 Task: Add an event with the title Second Webinar: Introduction to Content Creation Strategies, date '2024/03/13', time 9:40 AM to 11:40 AMand add a description: Alongside problem-solving activities, the retreat will provide opportunities for team members to relax, unwind, and build stronger relationships. This could include team meals, social events, or recreational activities that promote camaraderie and connection., put the event into Green category . Add location for the event as: Madrid, Spain, logged in from the account softage.8@softage.netand send the event invitation to softage.9@softage.net and softage.10@softage.net. Set a reminder for the event 15 minutes before
Action: Mouse moved to (127, 158)
Screenshot: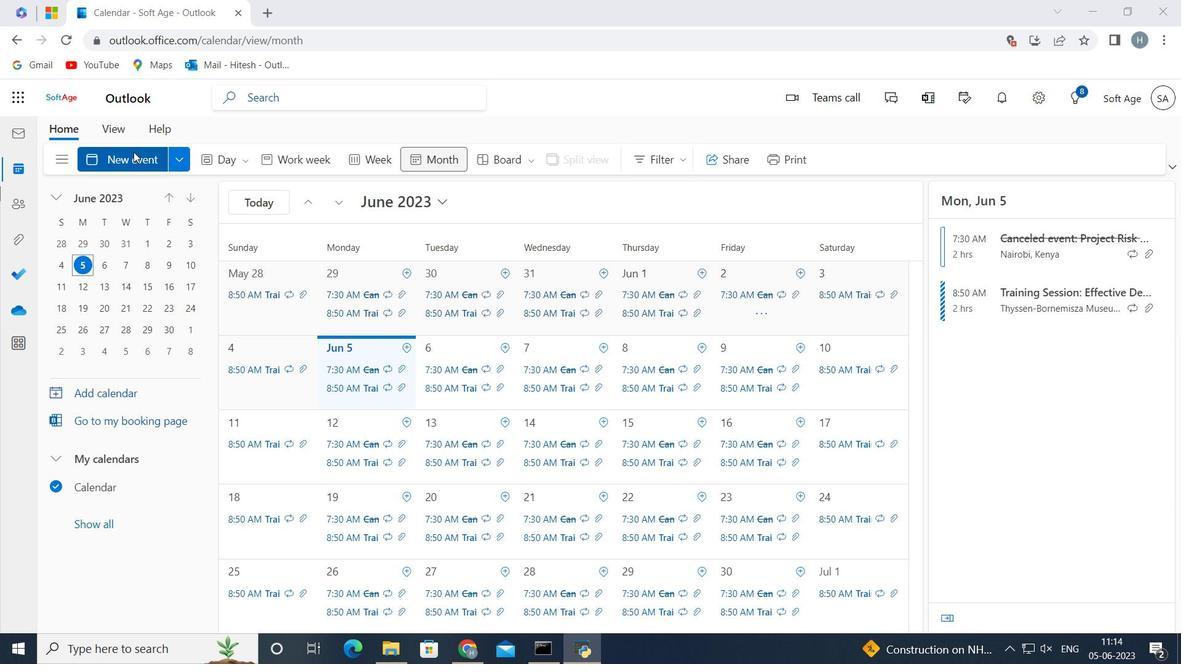 
Action: Mouse pressed left at (127, 158)
Screenshot: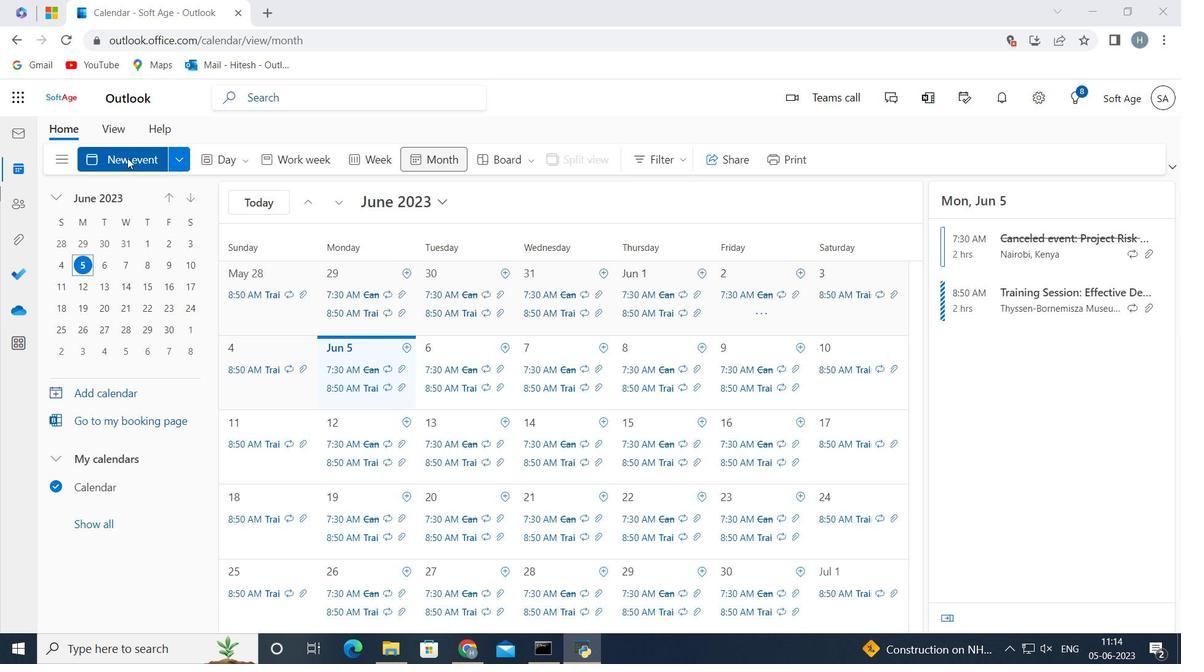 
Action: Mouse moved to (266, 251)
Screenshot: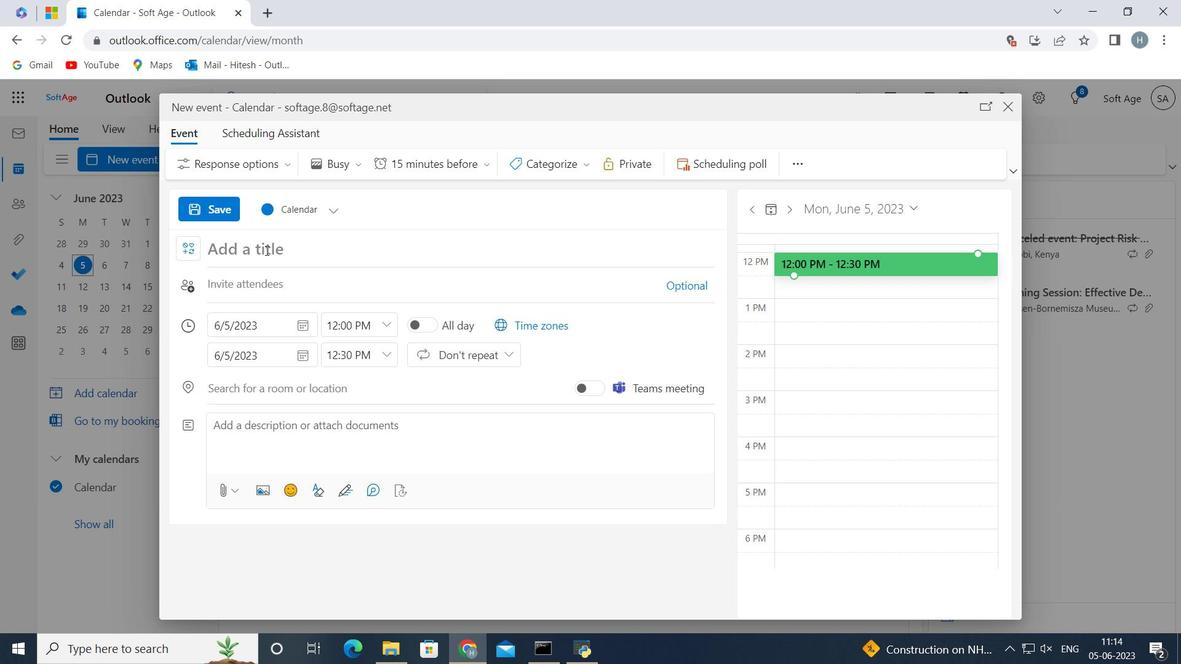 
Action: Mouse pressed left at (266, 251)
Screenshot: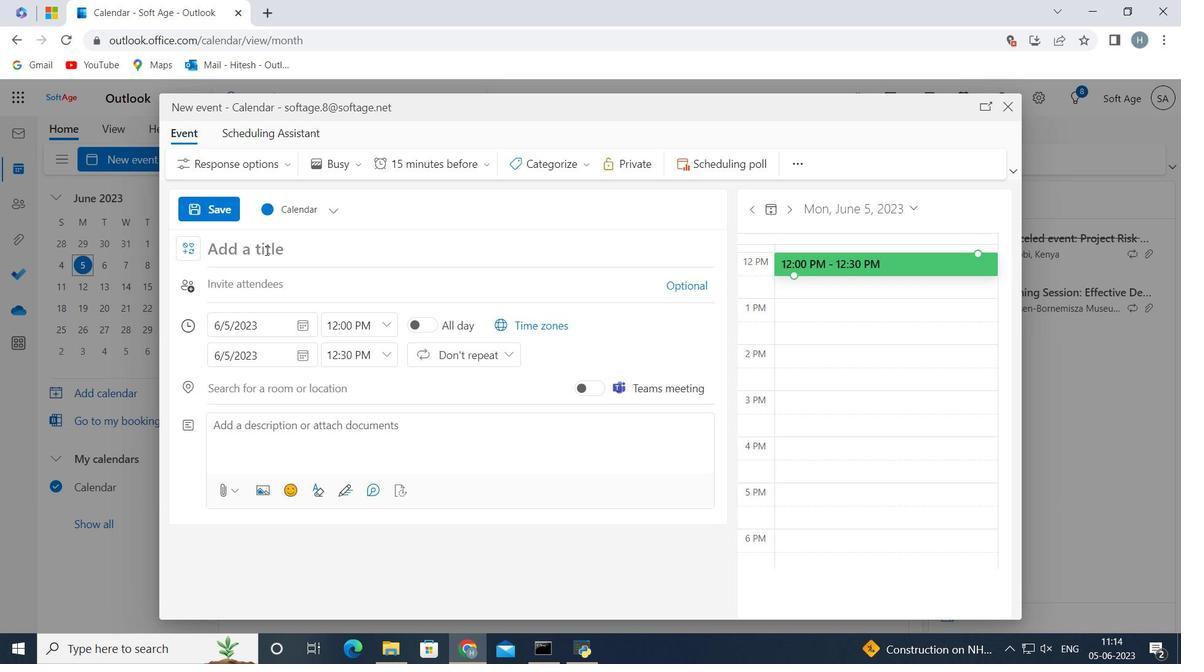 
Action: Mouse moved to (267, 251)
Screenshot: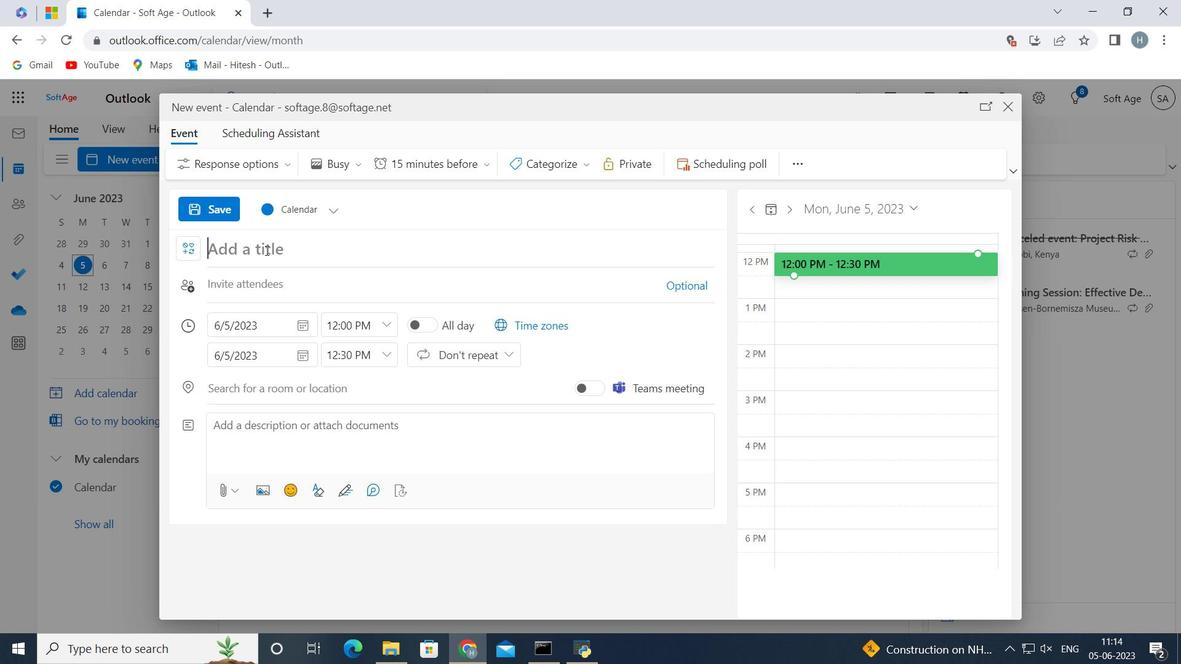 
Action: Key pressed <Key.shift>Second<Key.space><Key.shift>Webinar<Key.space><Key.shift>i<Key.backspace><Key.shift>Introductin<Key.backspace>on<Key.space>to<Key.space><Key.shift>Content<Key.space><Key.shift>Creation<Key.space><Key.shift>Strategies<Key.space>
Screenshot: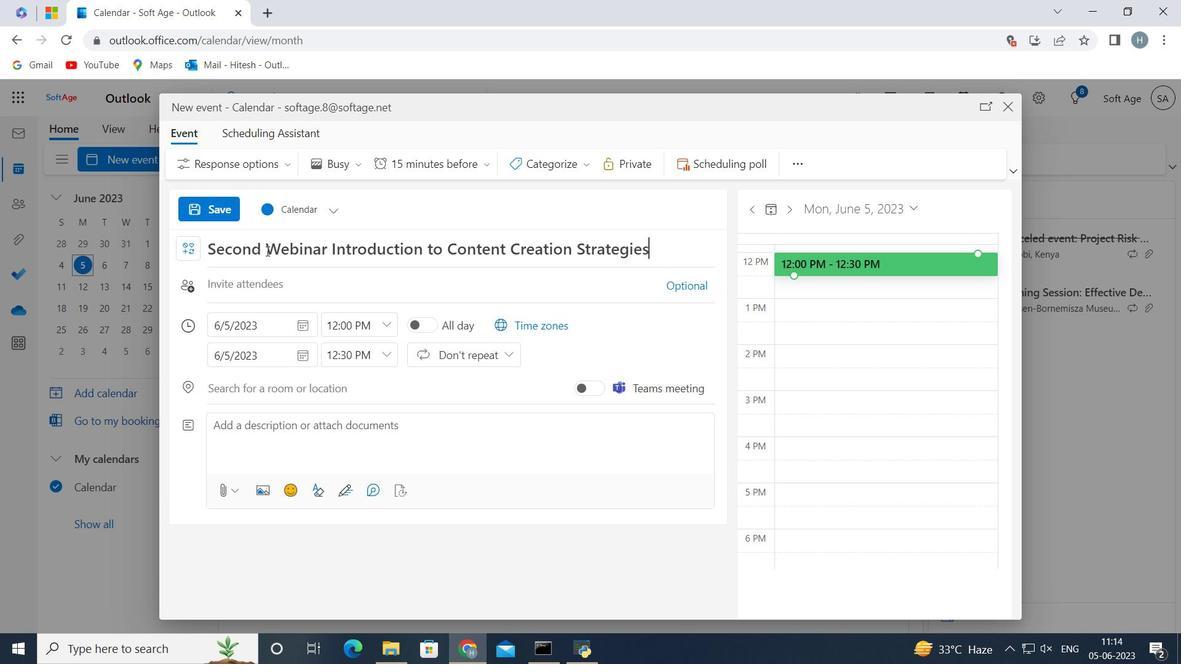 
Action: Mouse moved to (305, 325)
Screenshot: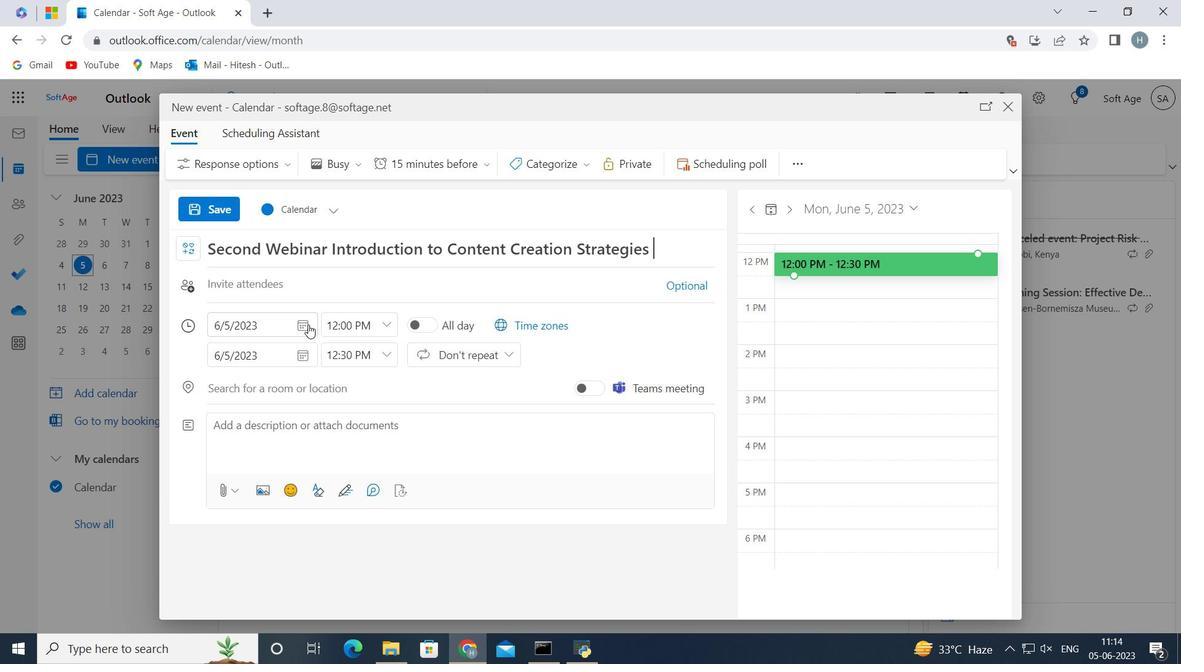 
Action: Mouse pressed left at (305, 325)
Screenshot: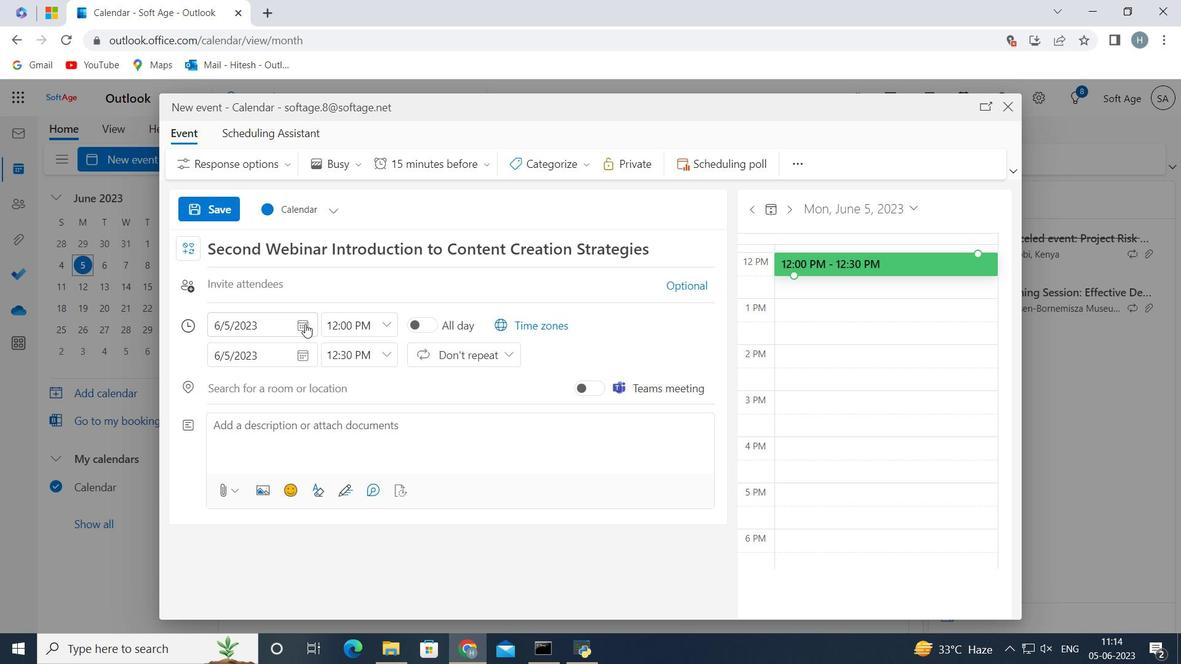 
Action: Mouse moved to (245, 354)
Screenshot: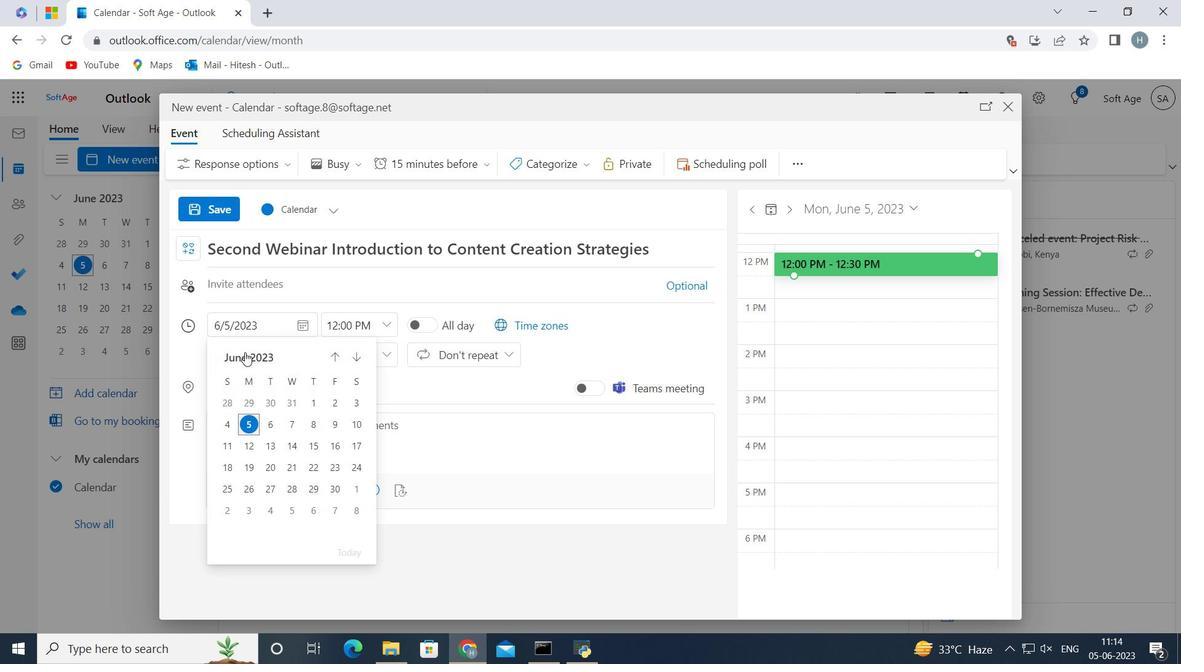 
Action: Mouse pressed left at (245, 354)
Screenshot: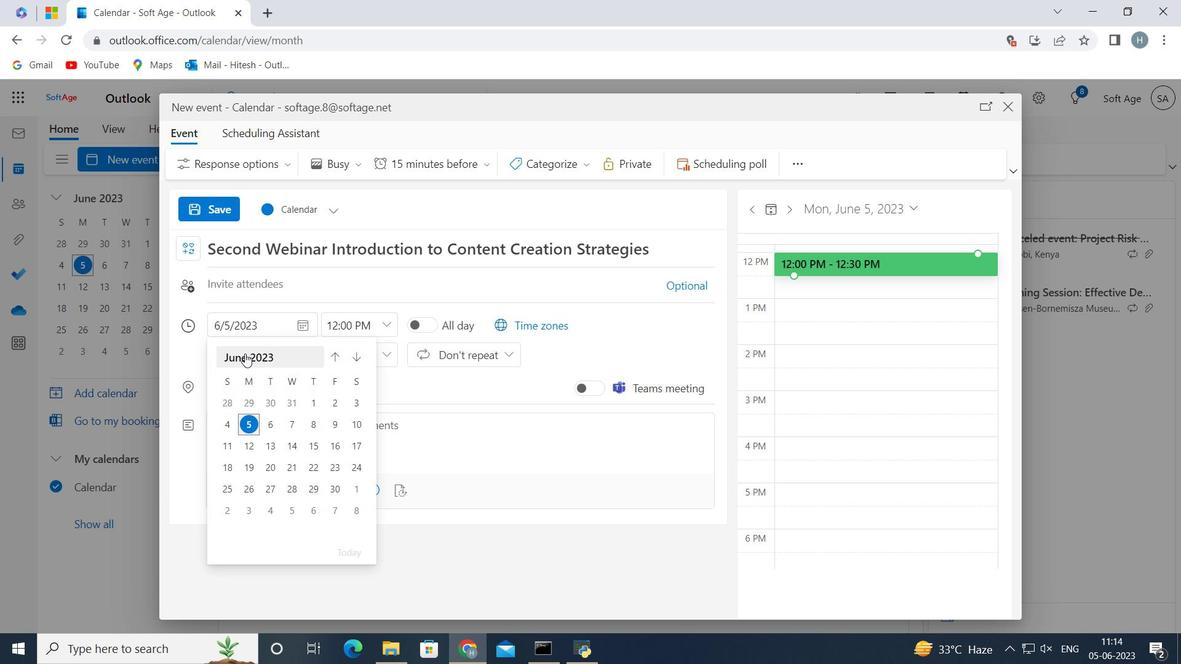 
Action: Mouse pressed left at (245, 354)
Screenshot: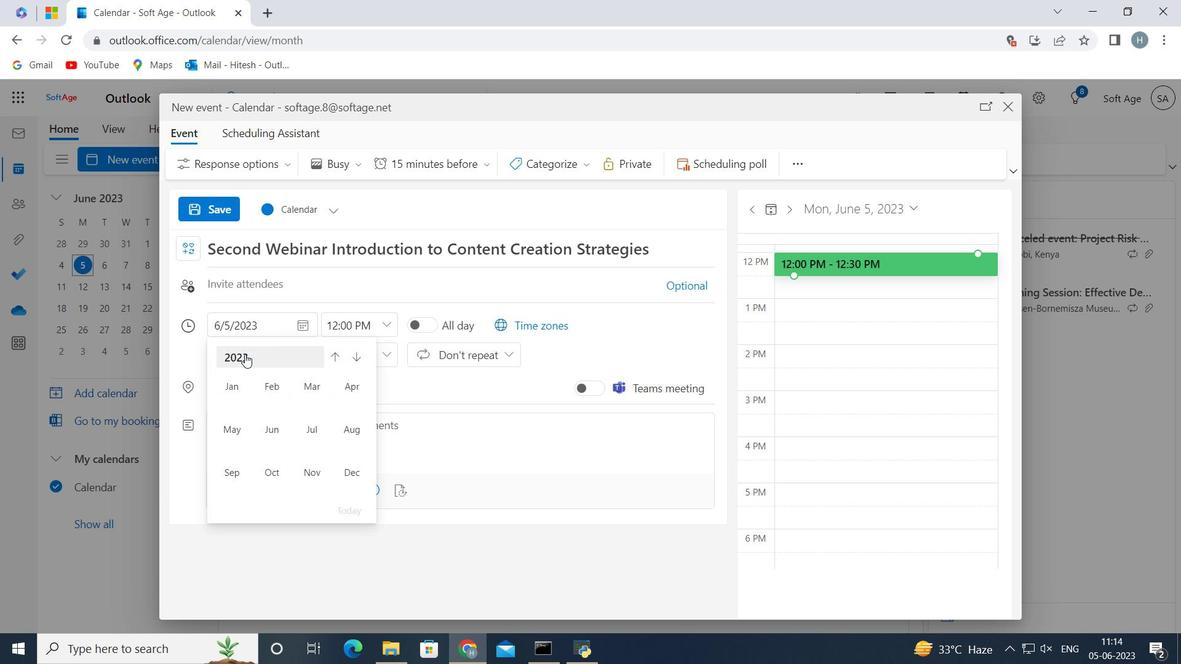 
Action: Mouse moved to (234, 424)
Screenshot: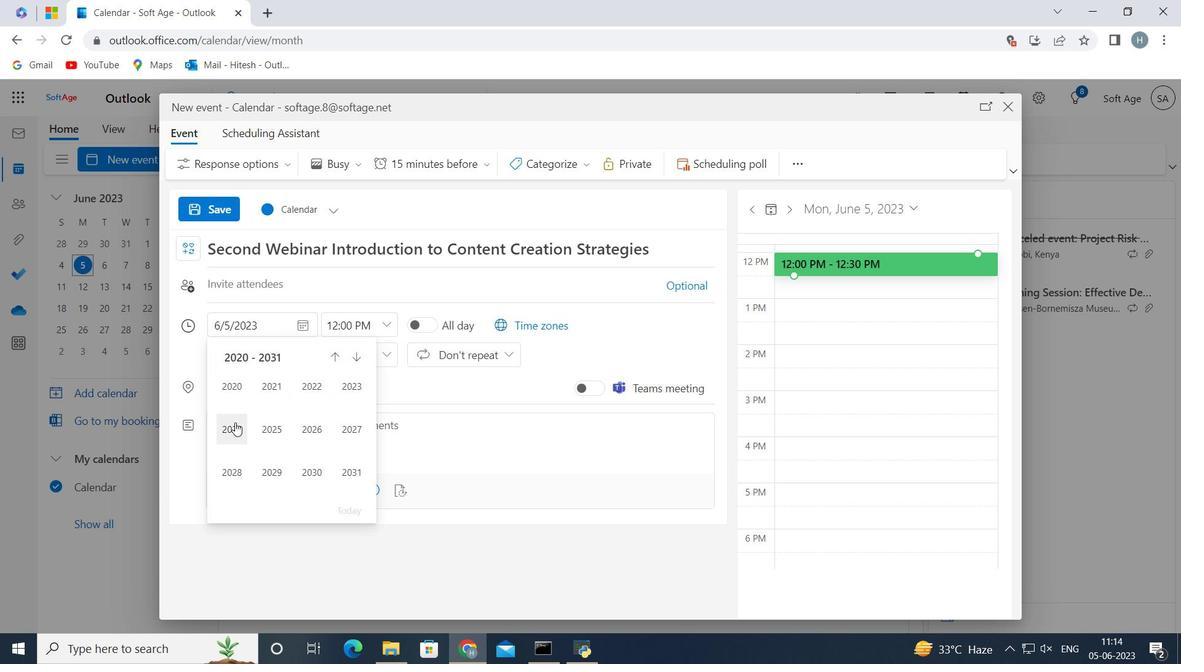 
Action: Mouse pressed left at (234, 424)
Screenshot: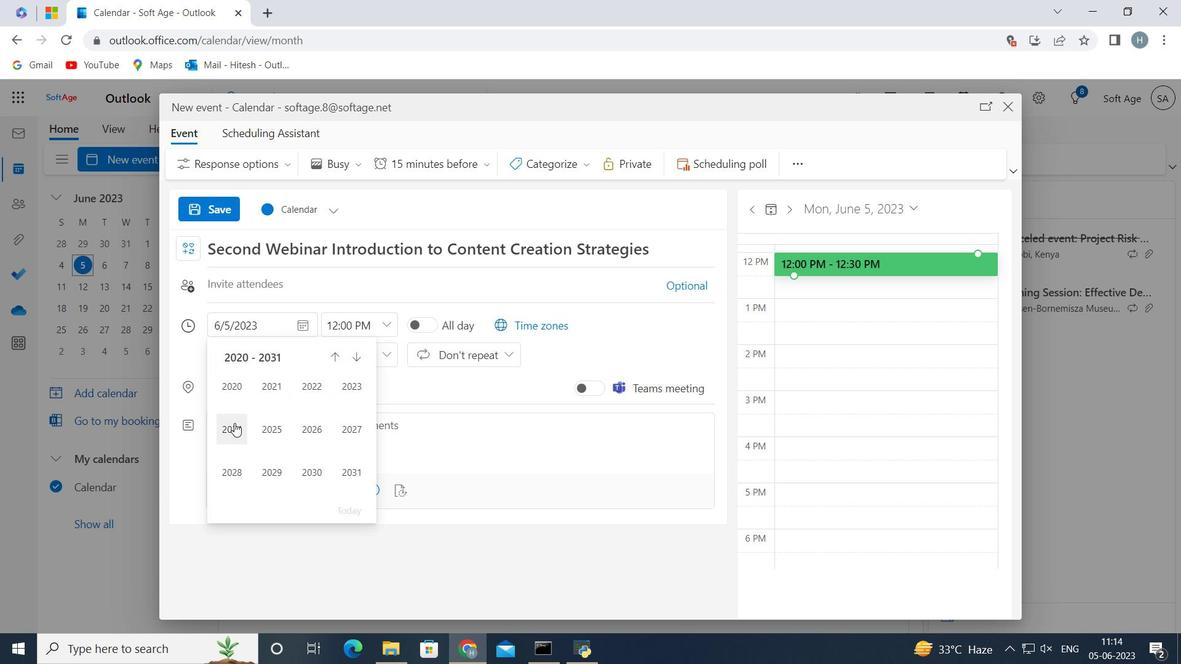 
Action: Mouse moved to (311, 390)
Screenshot: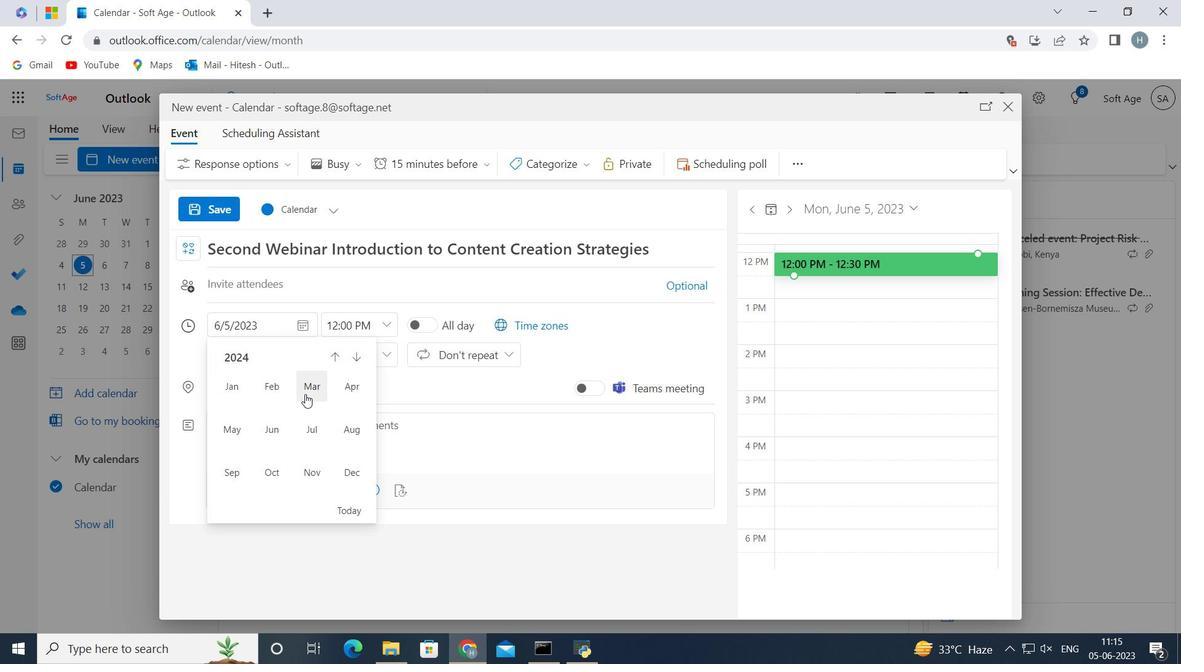 
Action: Mouse pressed left at (311, 390)
Screenshot: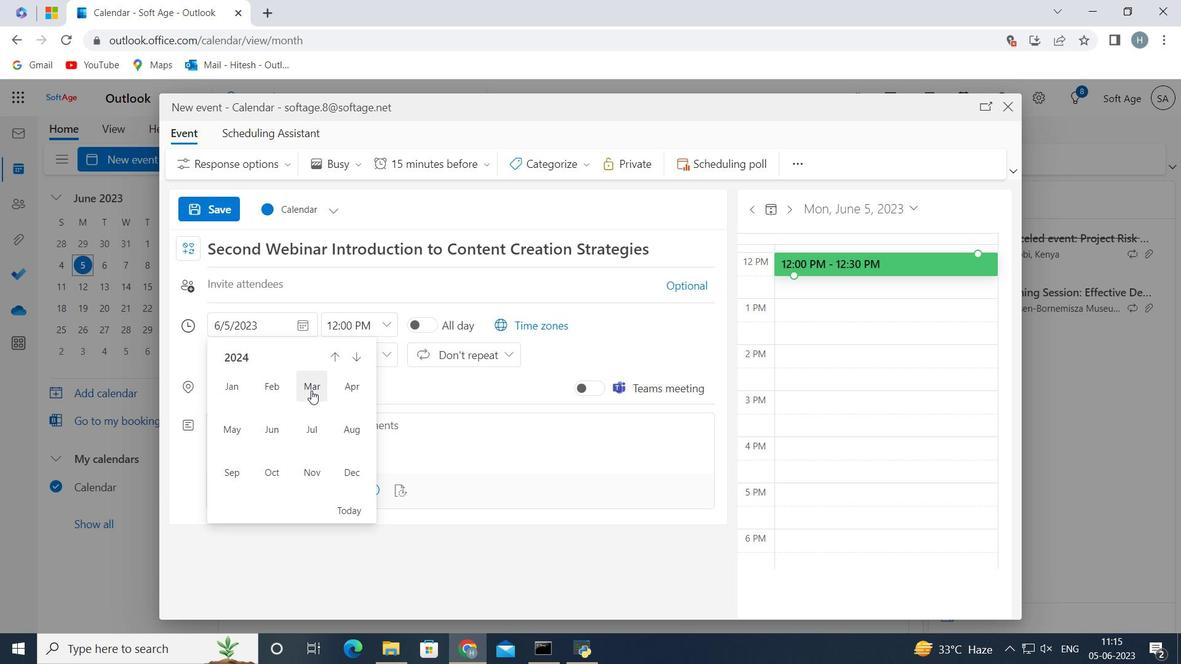 
Action: Mouse moved to (286, 443)
Screenshot: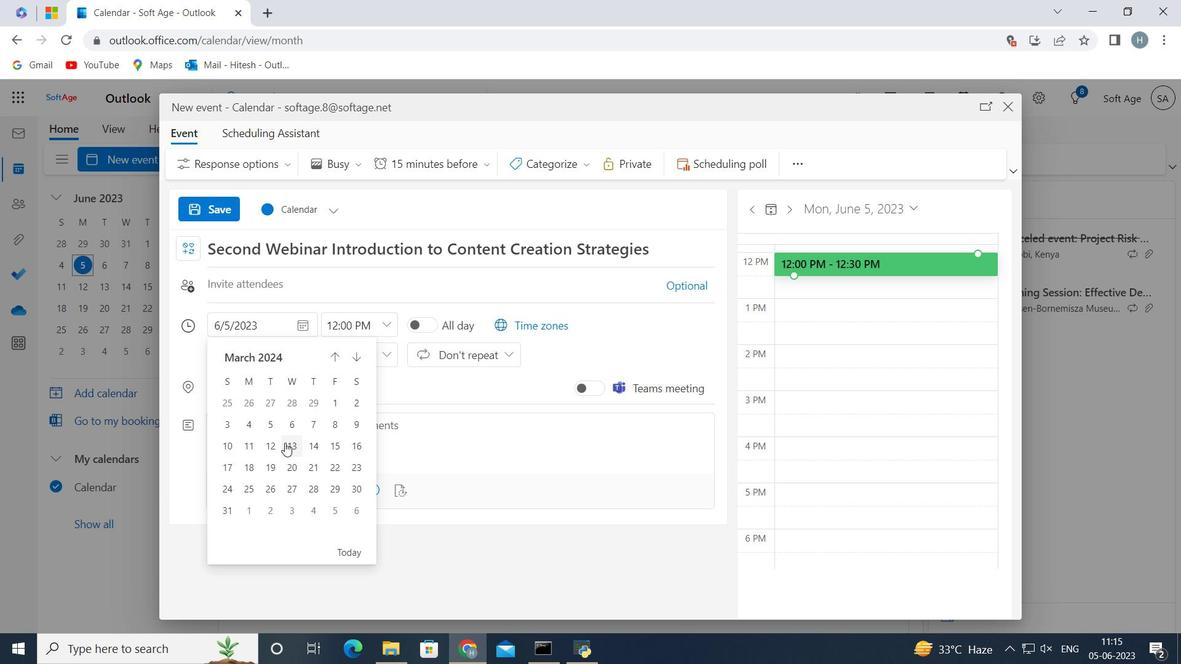 
Action: Mouse pressed left at (286, 443)
Screenshot: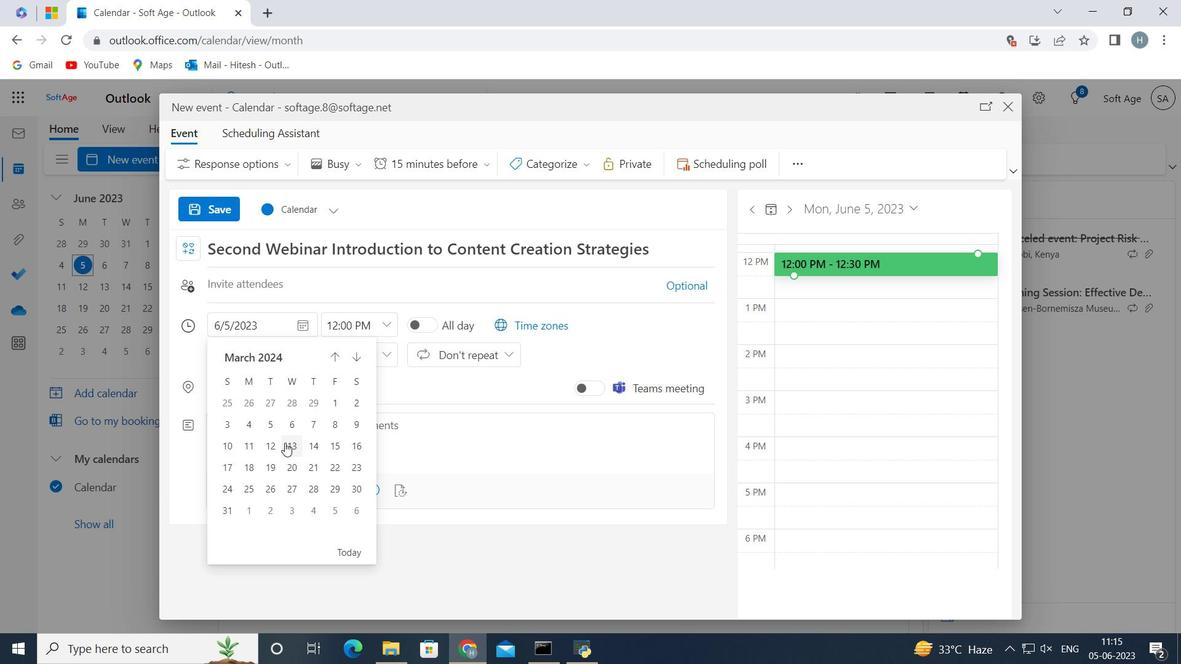 
Action: Mouse moved to (387, 323)
Screenshot: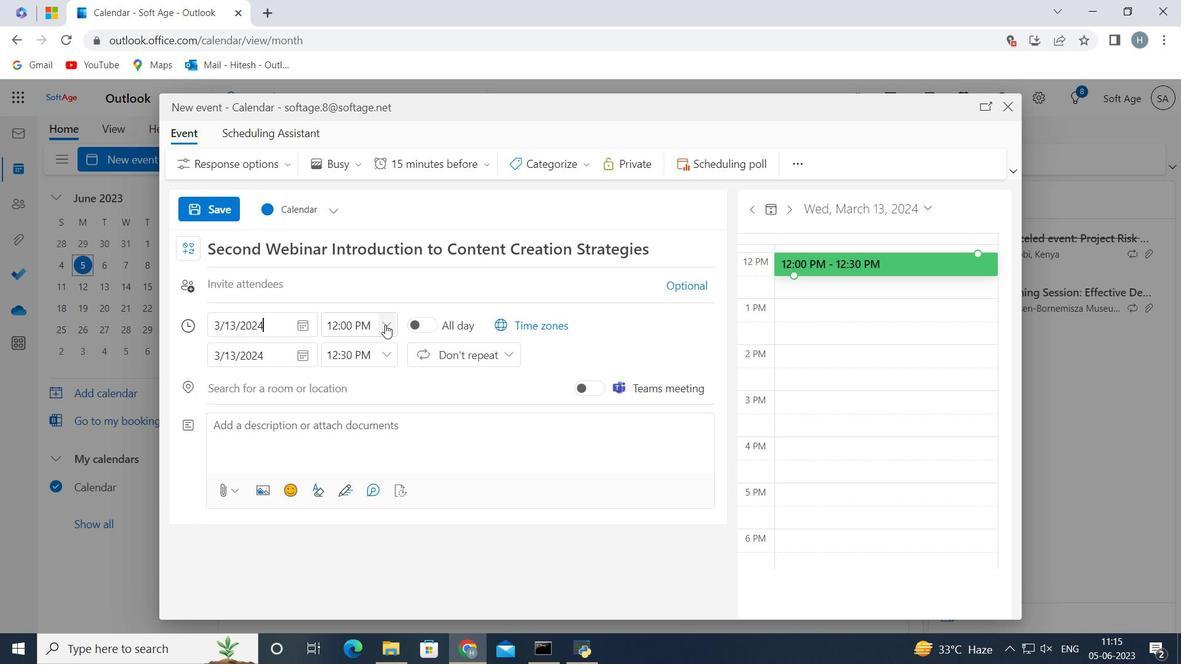 
Action: Mouse pressed left at (387, 323)
Screenshot: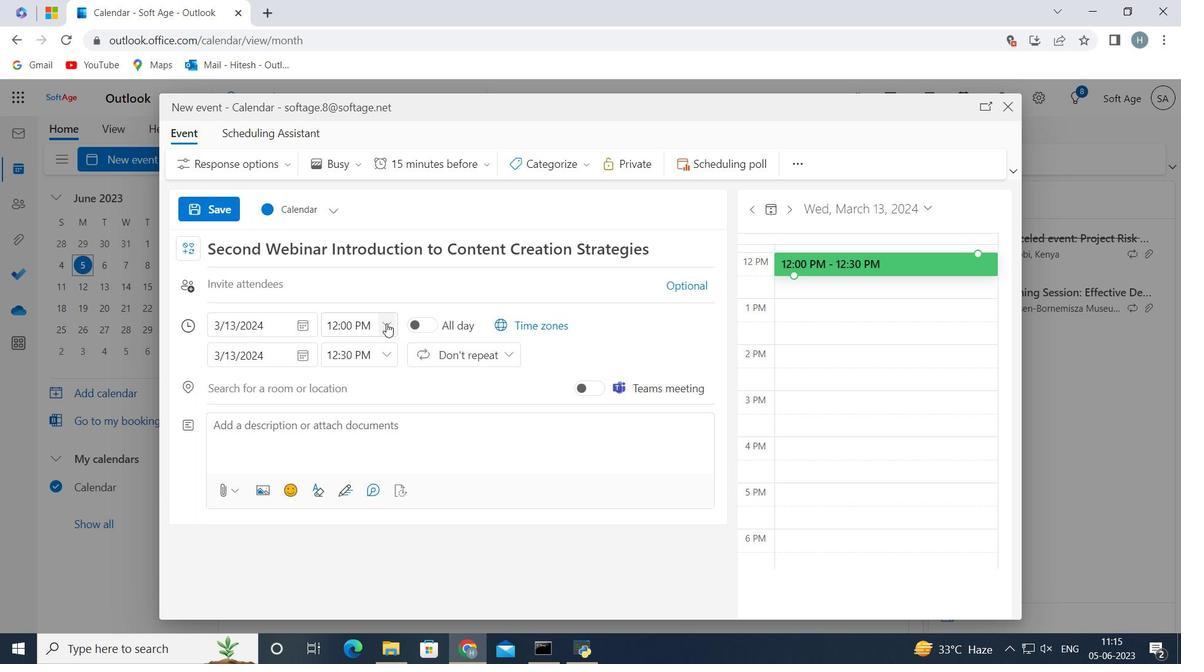 
Action: Mouse moved to (369, 382)
Screenshot: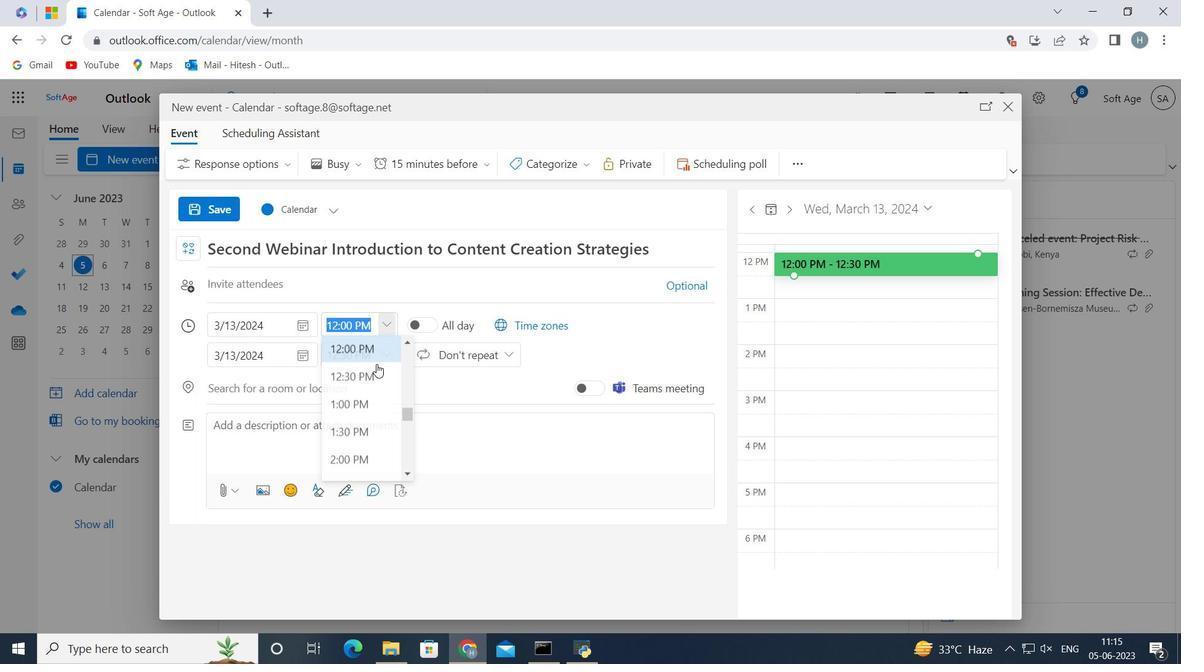 
Action: Mouse scrolled (369, 382) with delta (0, 0)
Screenshot: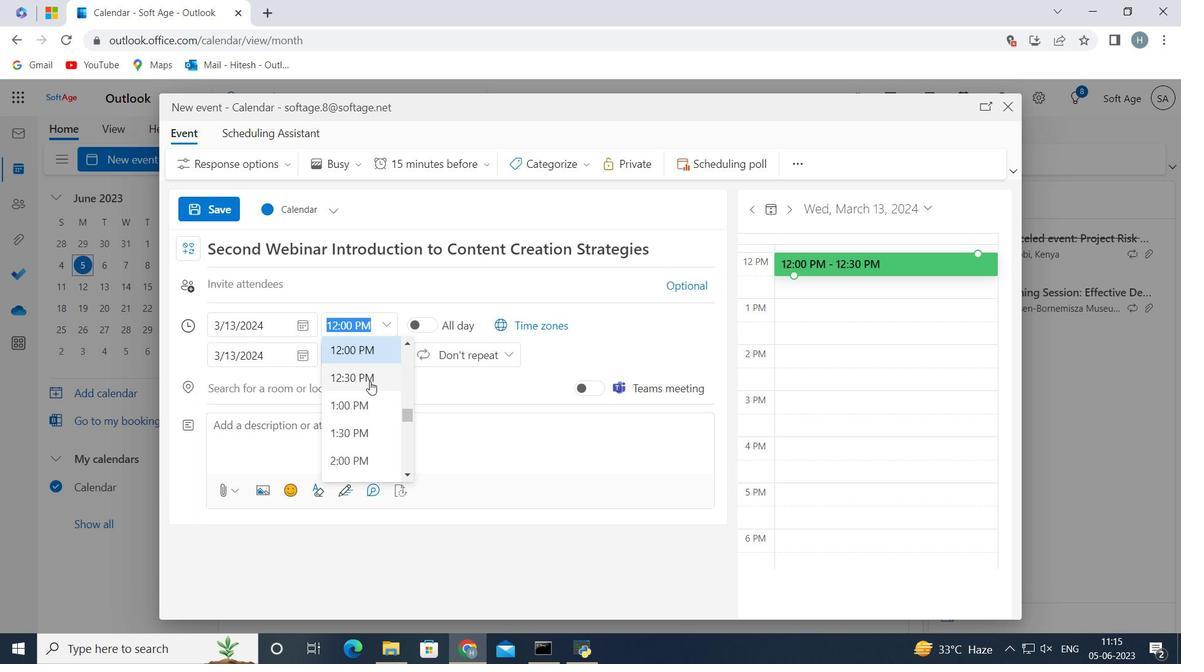 
Action: Mouse scrolled (369, 382) with delta (0, 0)
Screenshot: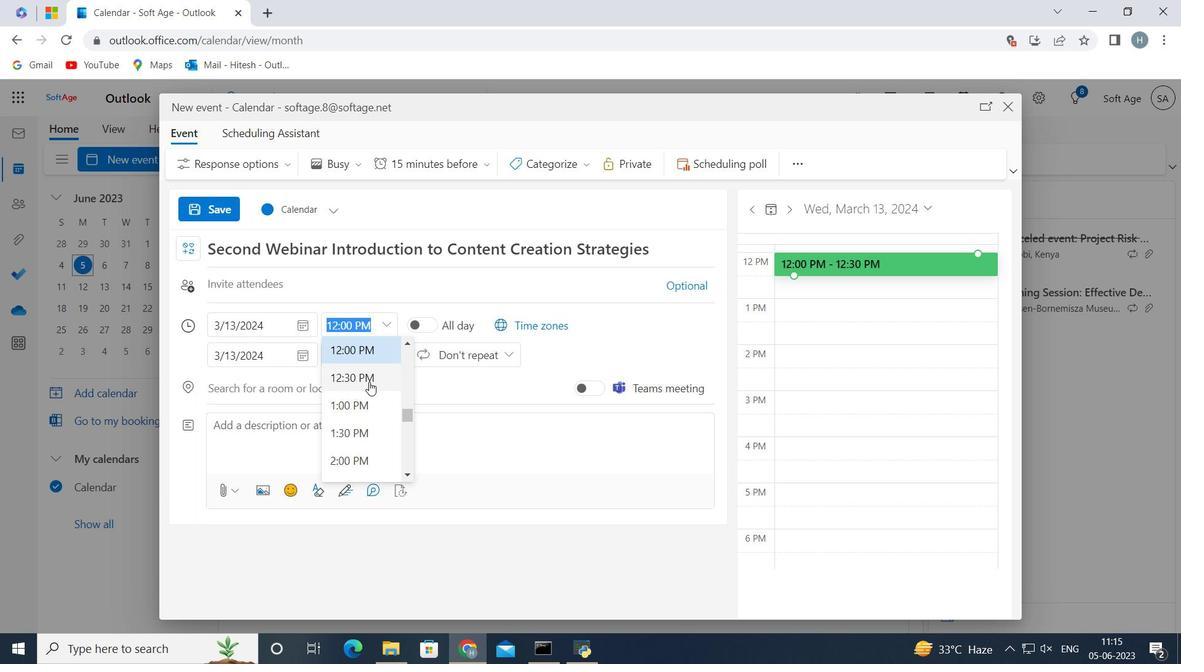 
Action: Mouse scrolled (369, 382) with delta (0, 0)
Screenshot: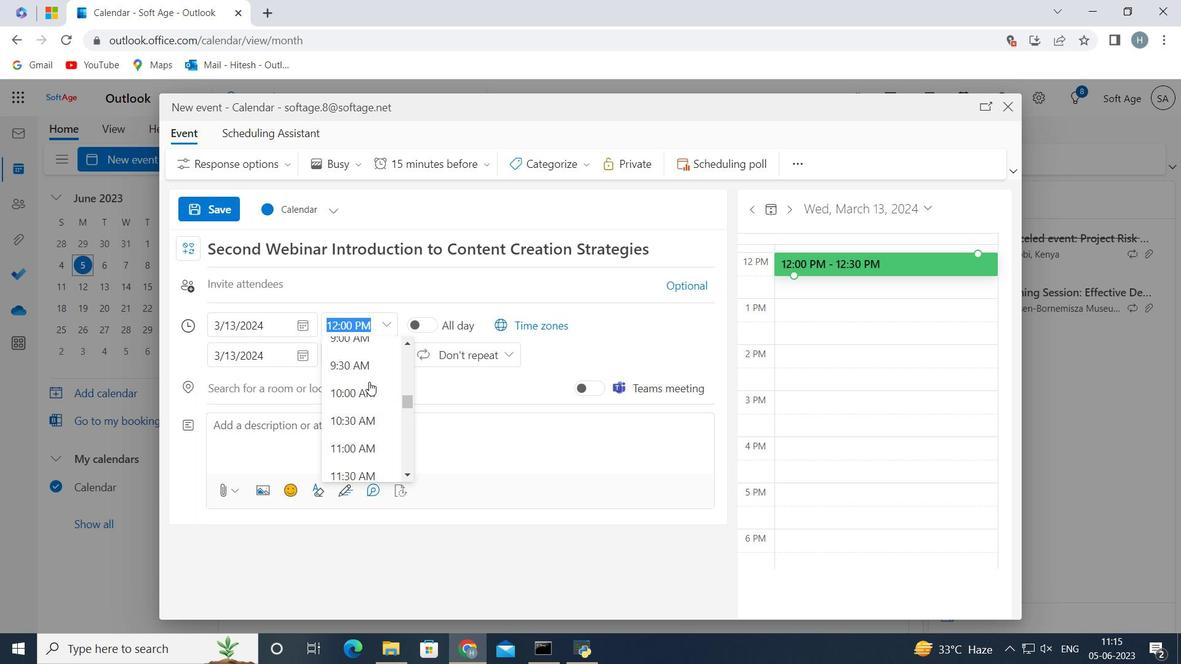 
Action: Mouse moved to (340, 438)
Screenshot: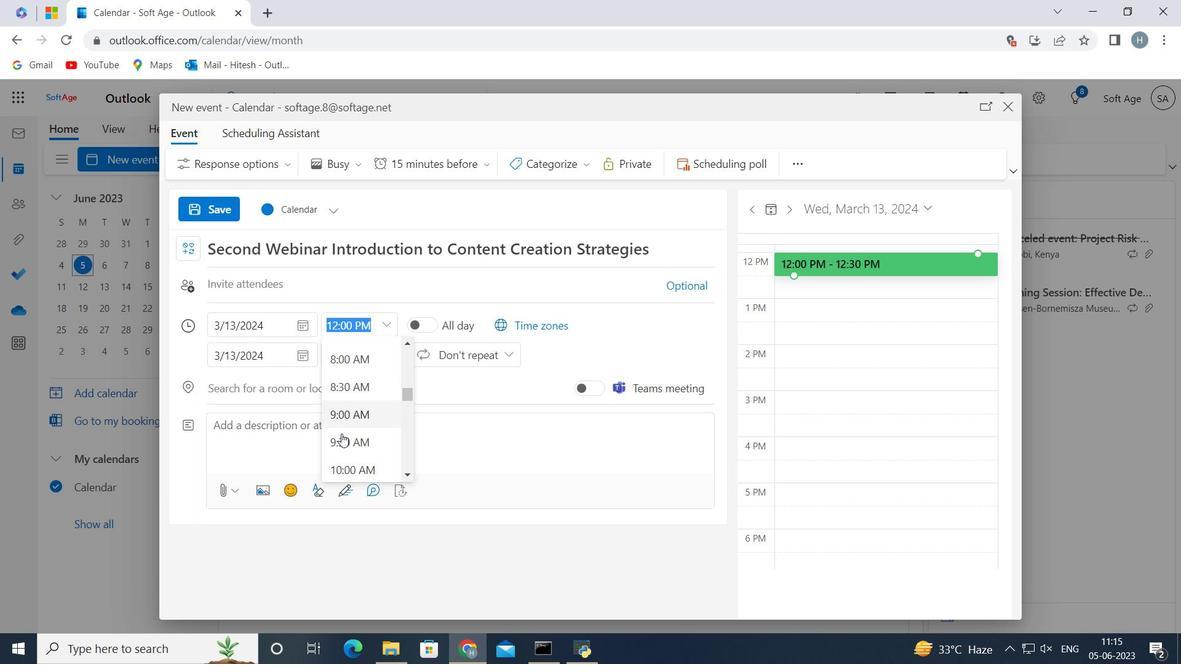 
Action: Mouse pressed left at (340, 438)
Screenshot: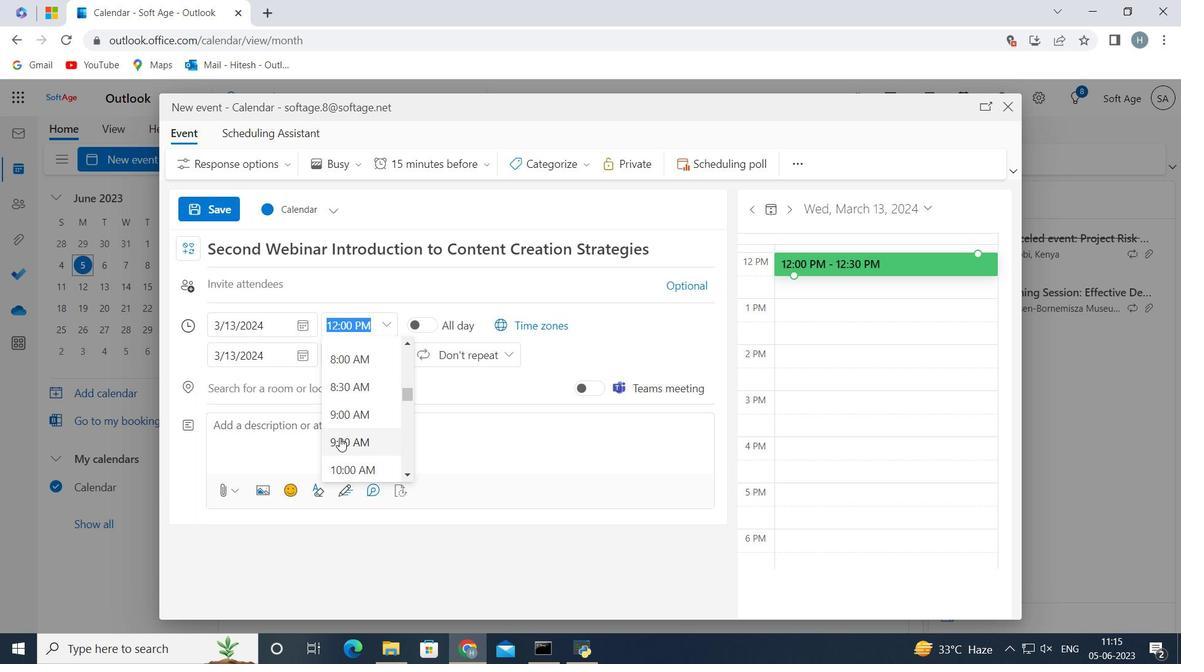 
Action: Mouse moved to (343, 321)
Screenshot: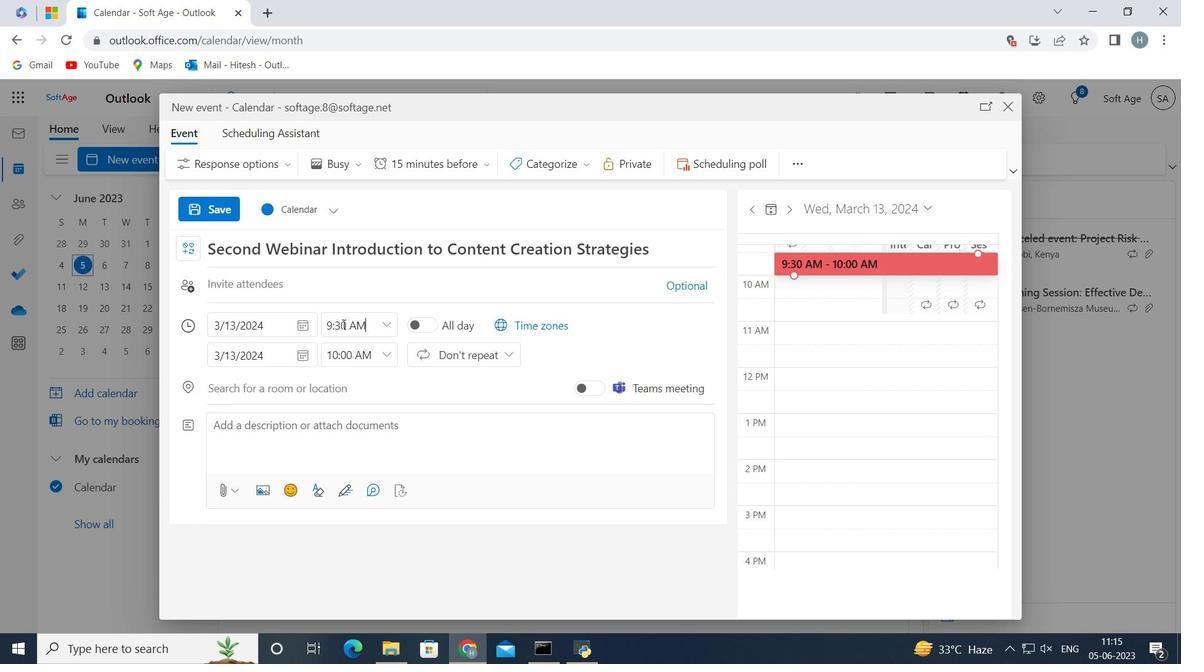 
Action: Mouse pressed left at (343, 321)
Screenshot: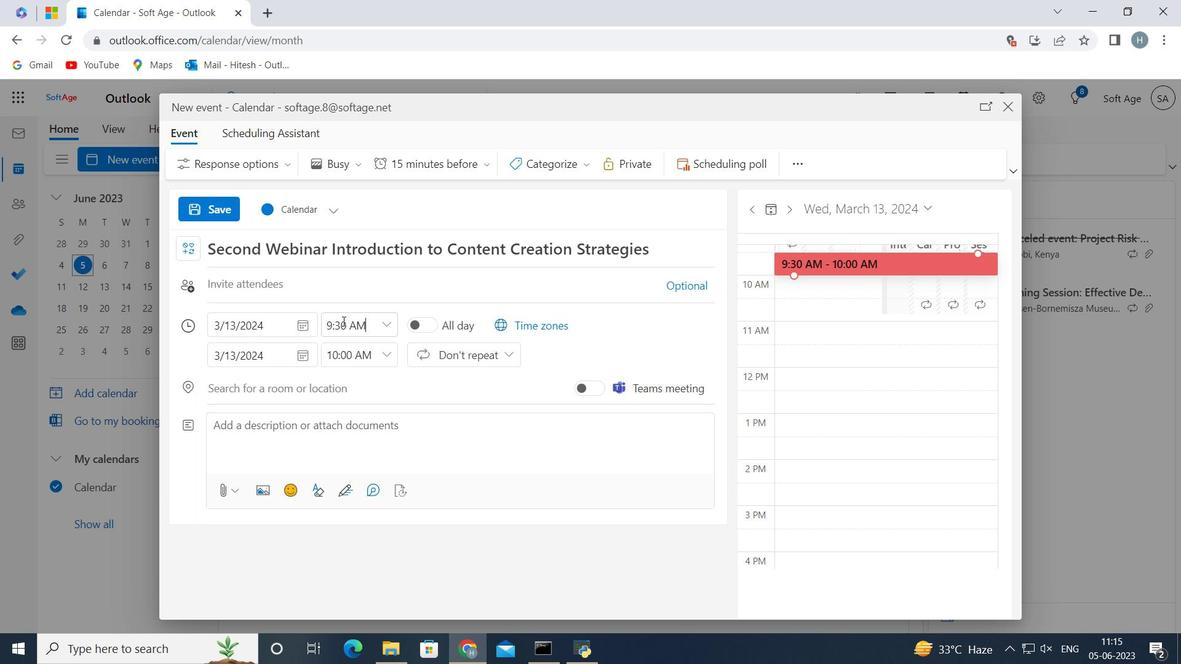 
Action: Key pressed <Key.backspace>4
Screenshot: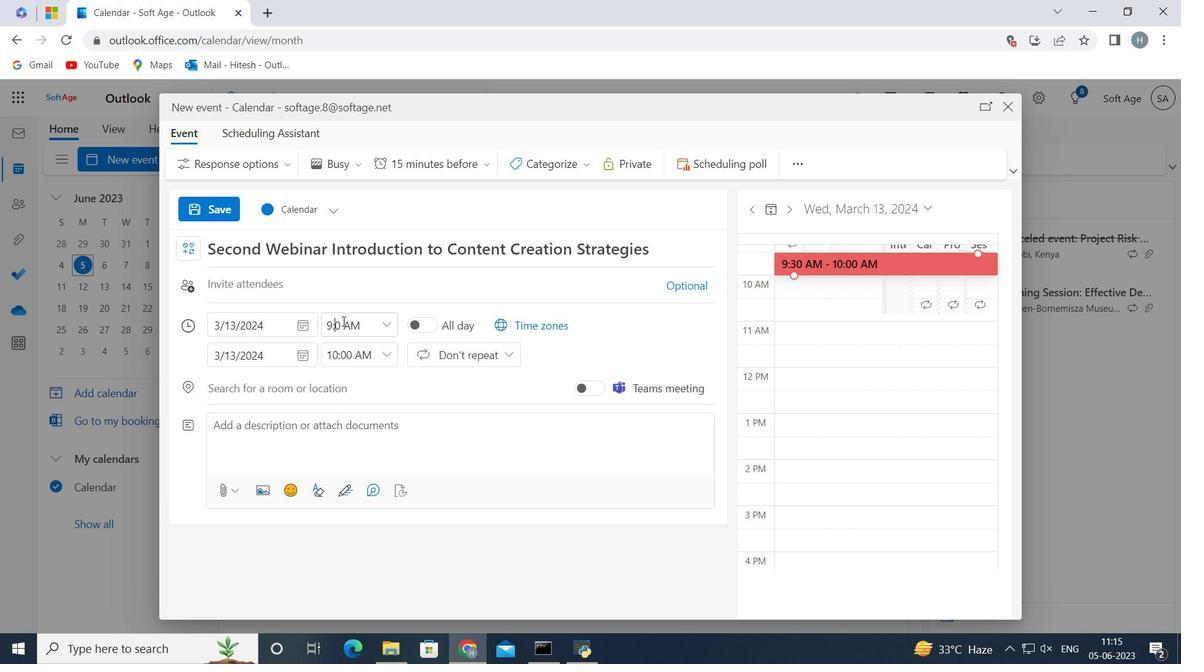 
Action: Mouse moved to (387, 355)
Screenshot: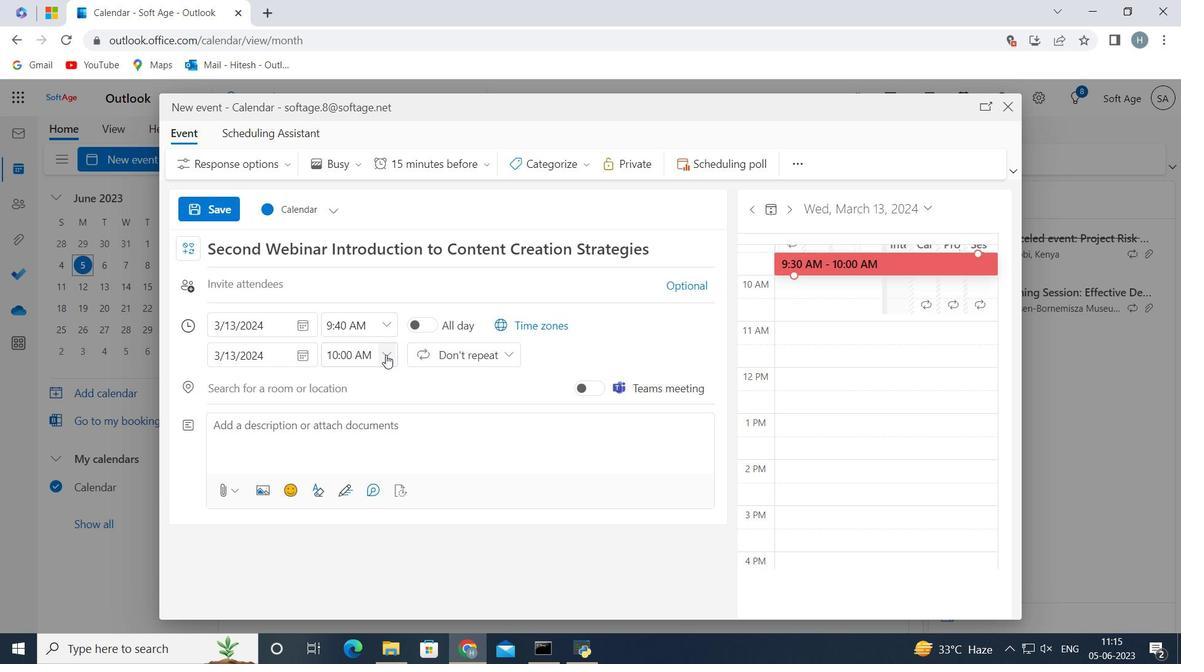 
Action: Mouse pressed left at (387, 355)
Screenshot: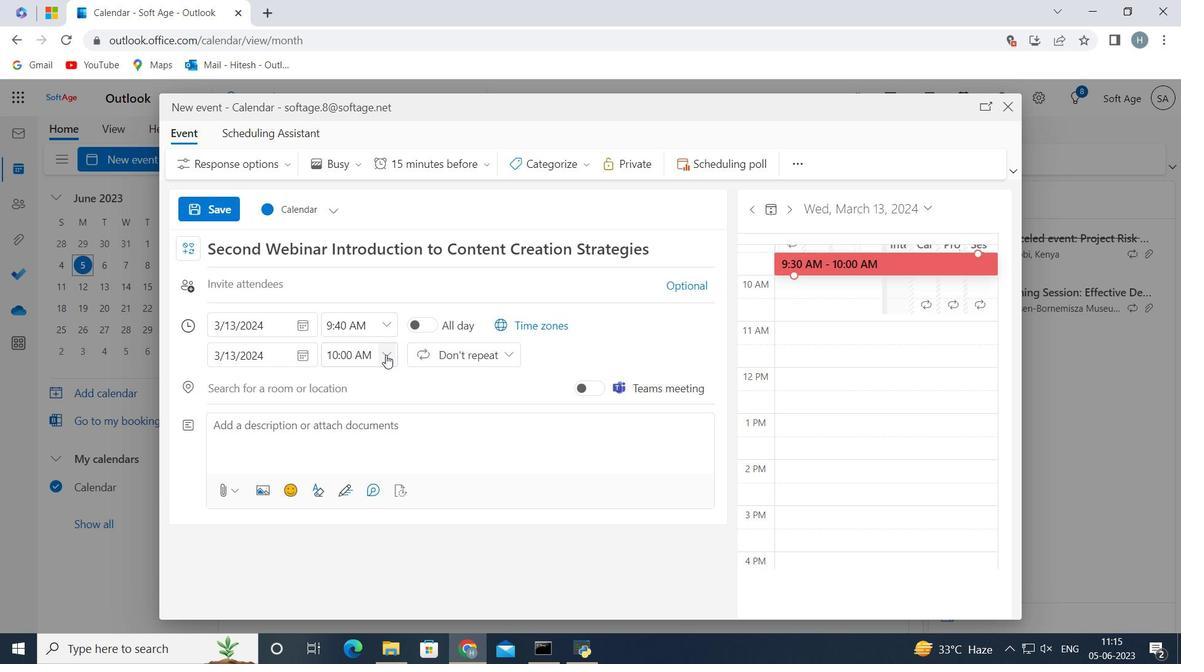 
Action: Mouse moved to (374, 461)
Screenshot: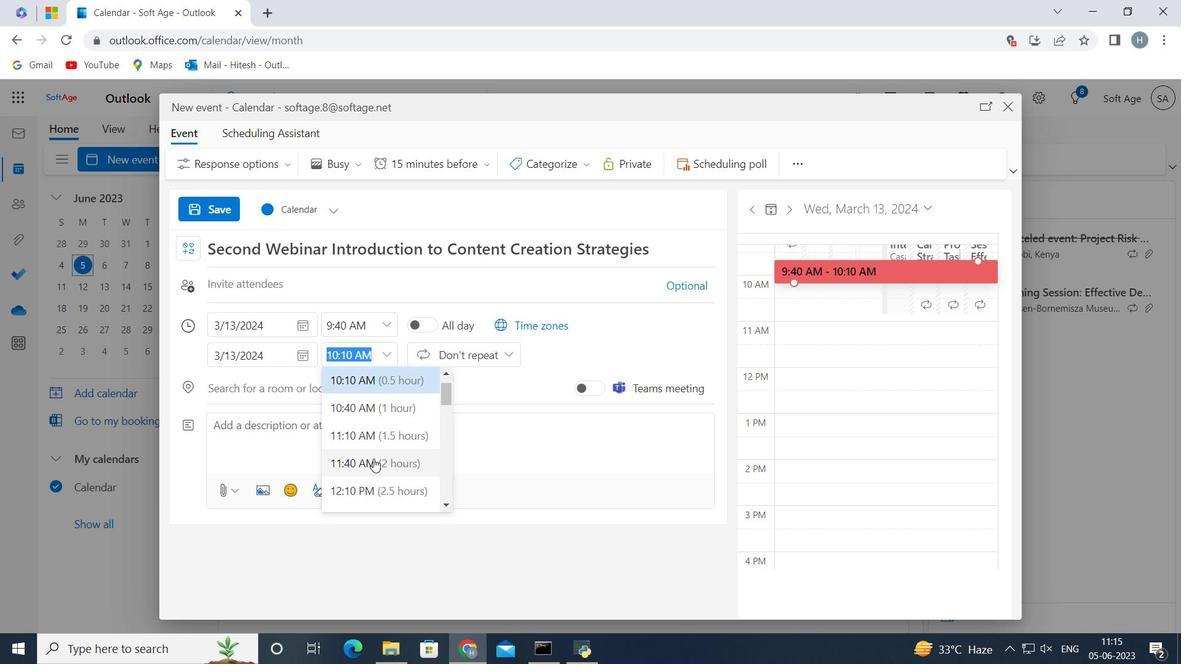 
Action: Mouse pressed left at (374, 461)
Screenshot: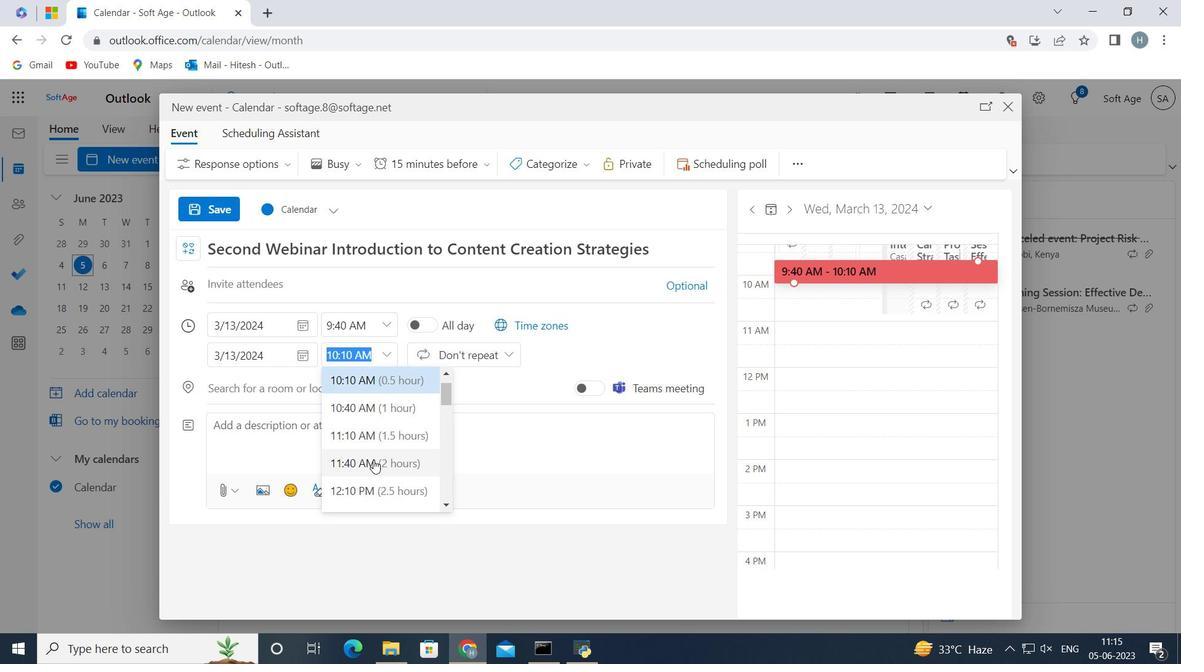 
Action: Mouse moved to (289, 429)
Screenshot: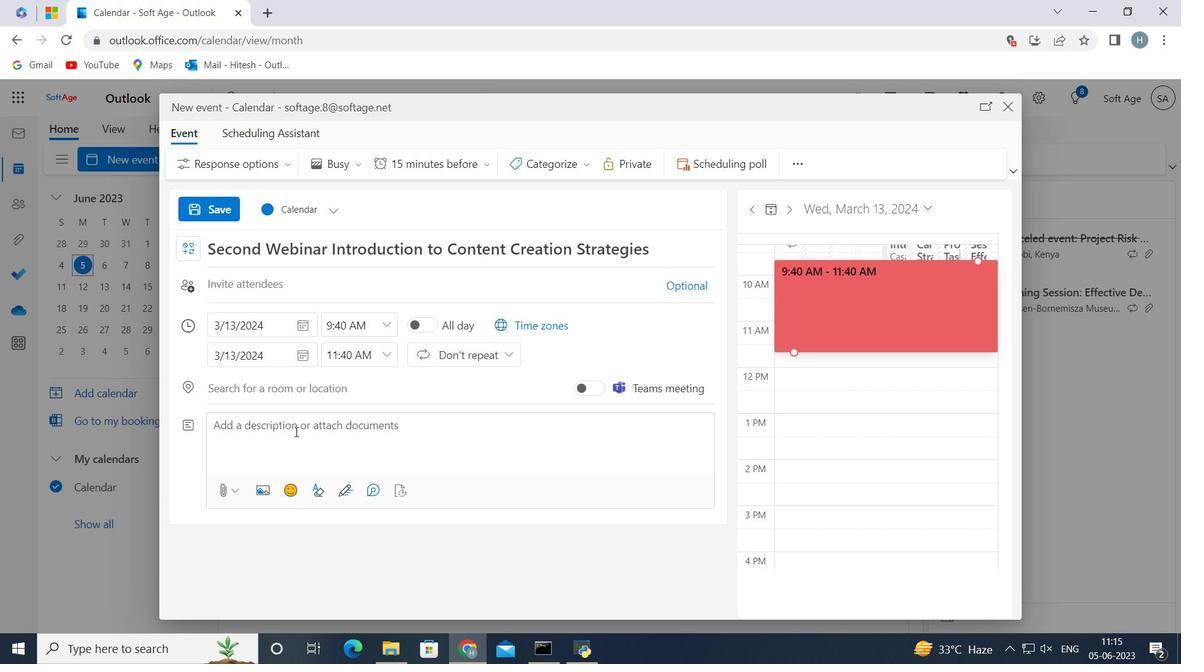 
Action: Mouse pressed left at (289, 429)
Screenshot: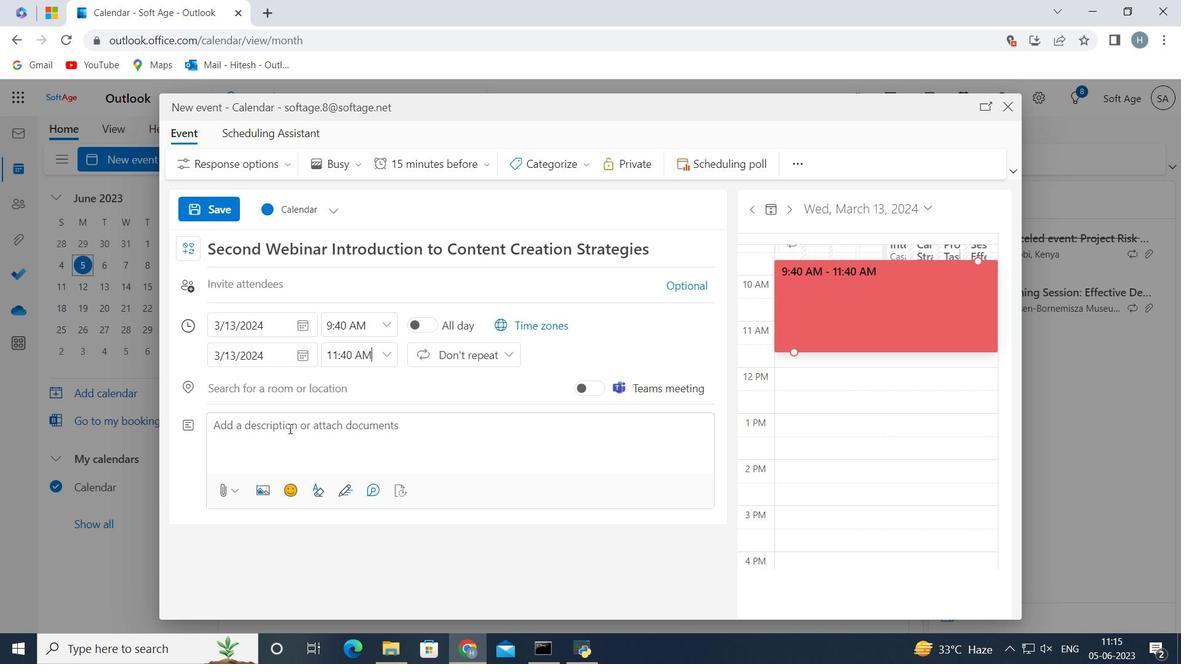 
Action: Key pressed <Key.shift>Alongside<Key.space>problem-solving<Key.space>activites,<Key.space>the<Key.space>ret<Key.backspace><Key.backspace><Key.backspace><Key.backspace><Key.backspace><Key.backspace><Key.backspace><Key.backspace><Key.backspace><Key.backspace><Key.backspace>ies,<Key.space>the<Key.space>retreat<Key.space>will<Key.space>provide<Key.space>opportunities<Key.space>for<Key.space>team<Key.space>members<Key.space>to<Key.space>relax,<Key.space>unwid,<Key.space>and<Key.backspace><Key.backspace><Key.backspace><Key.backspace><Key.backspace><Key.backspace>nd,<Key.space>and<Key.space>build<Key.space>stronger<Key.space>relationships,<Key.backspace>.<Key.space><Key.shift>This<Key.space>could<Key.space>include<Key.space>team<Key.space>meals<Key.space><Key.backspace>,<Key.space>social<Key.space>e<Key.backspace>,<Key.space>events,<Key.space>or<Key.space>recreatiom<Key.backspace>nal<Key.space>activities<Key.space>that<Key.space>promote<Key.space>camaraderie<Key.space>and<Key.space>connection.<Key.space>
Screenshot: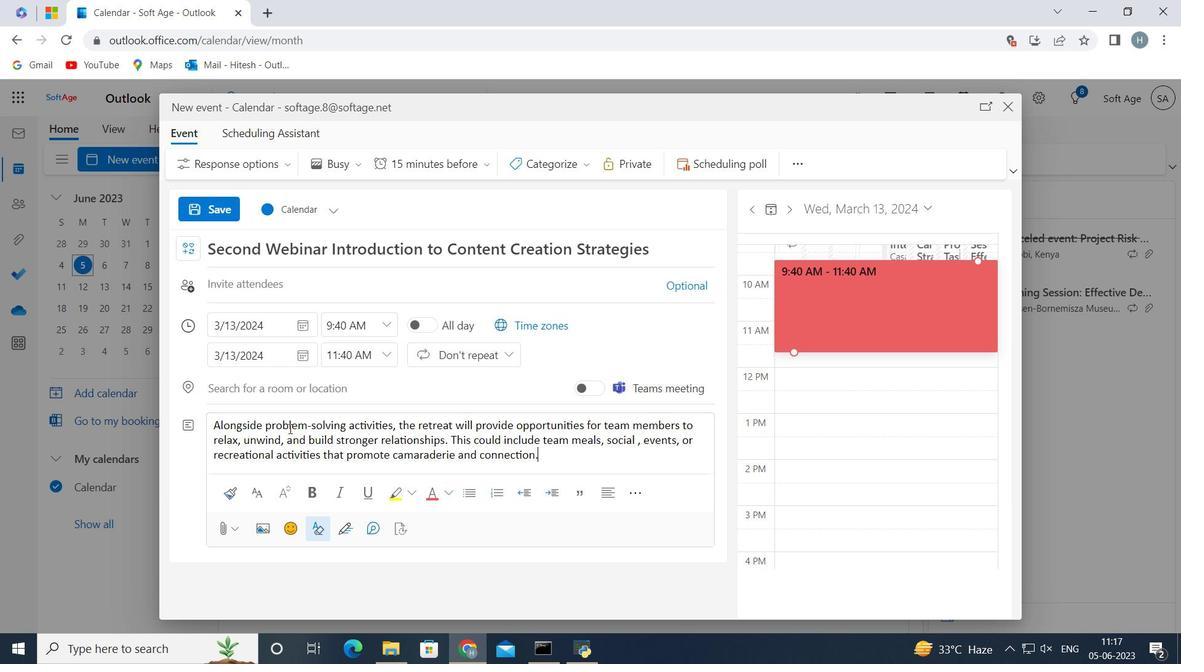 
Action: Mouse moved to (588, 162)
Screenshot: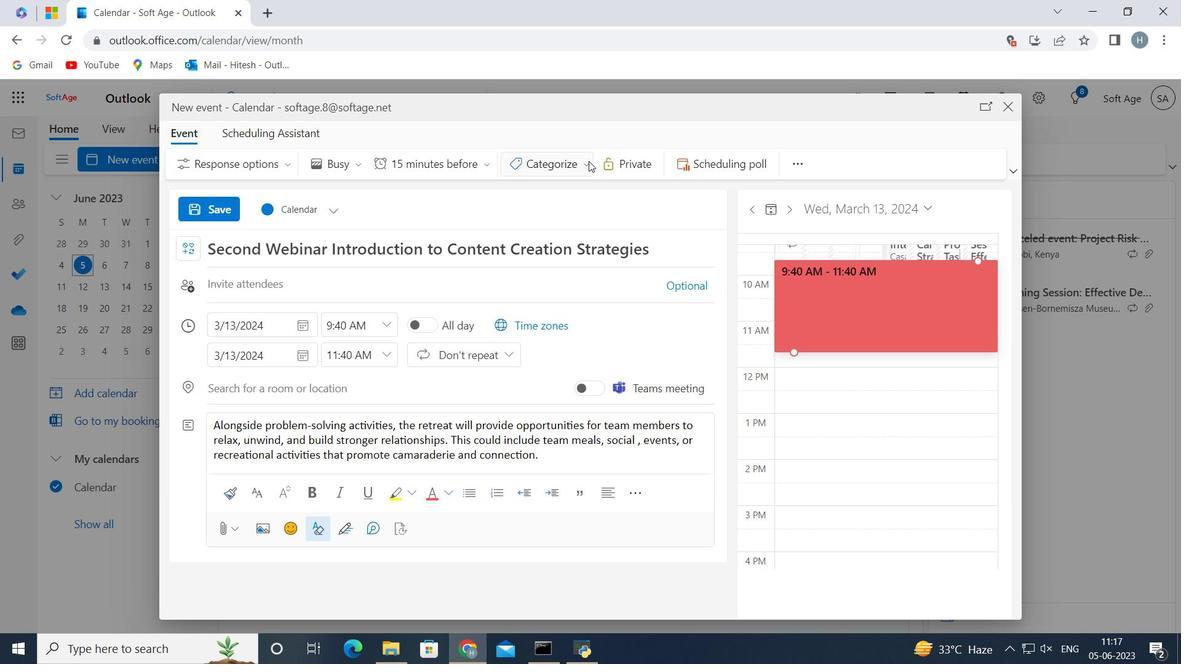 
Action: Mouse pressed left at (588, 162)
Screenshot: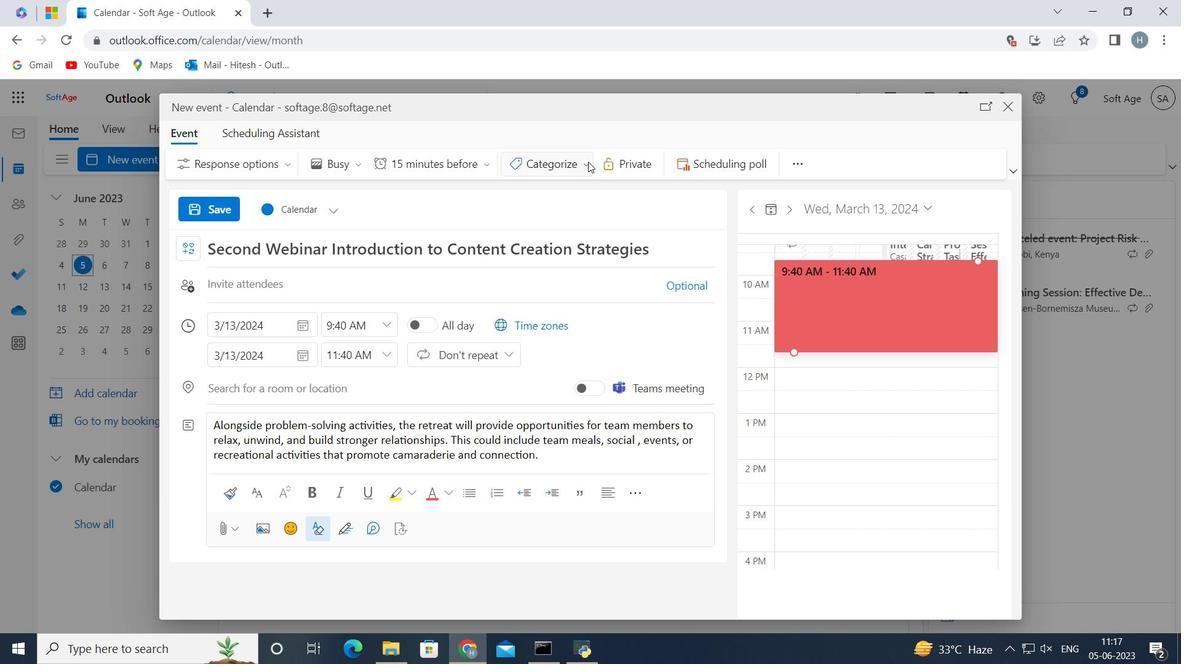 
Action: Mouse moved to (581, 211)
Screenshot: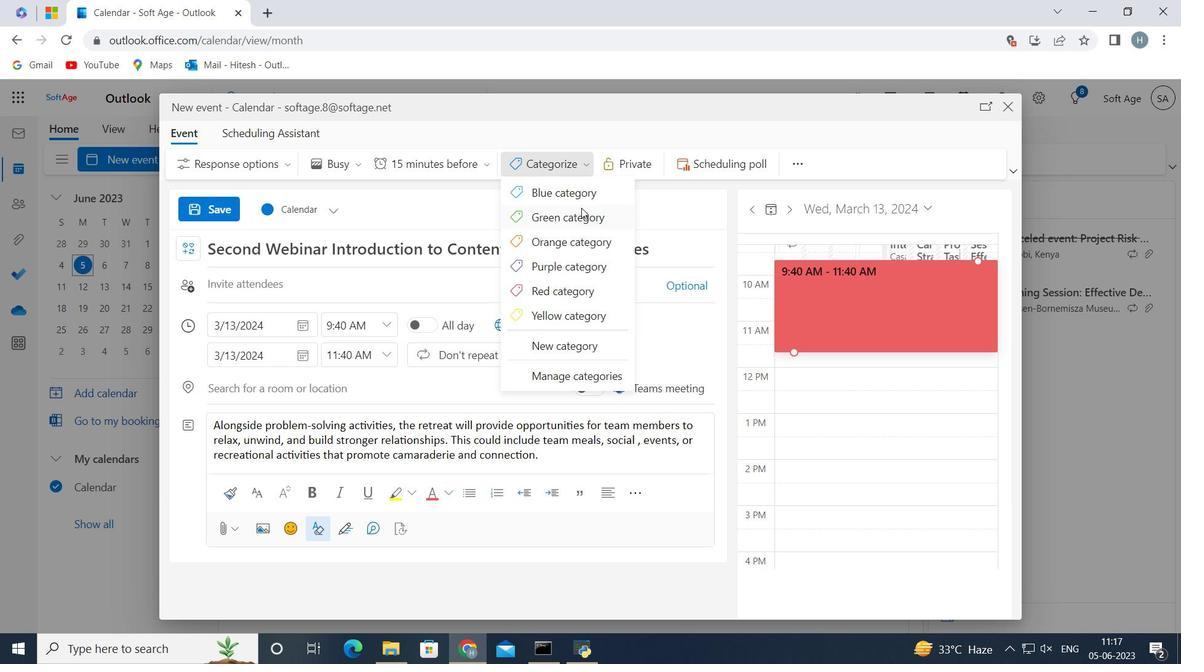 
Action: Mouse pressed left at (581, 211)
Screenshot: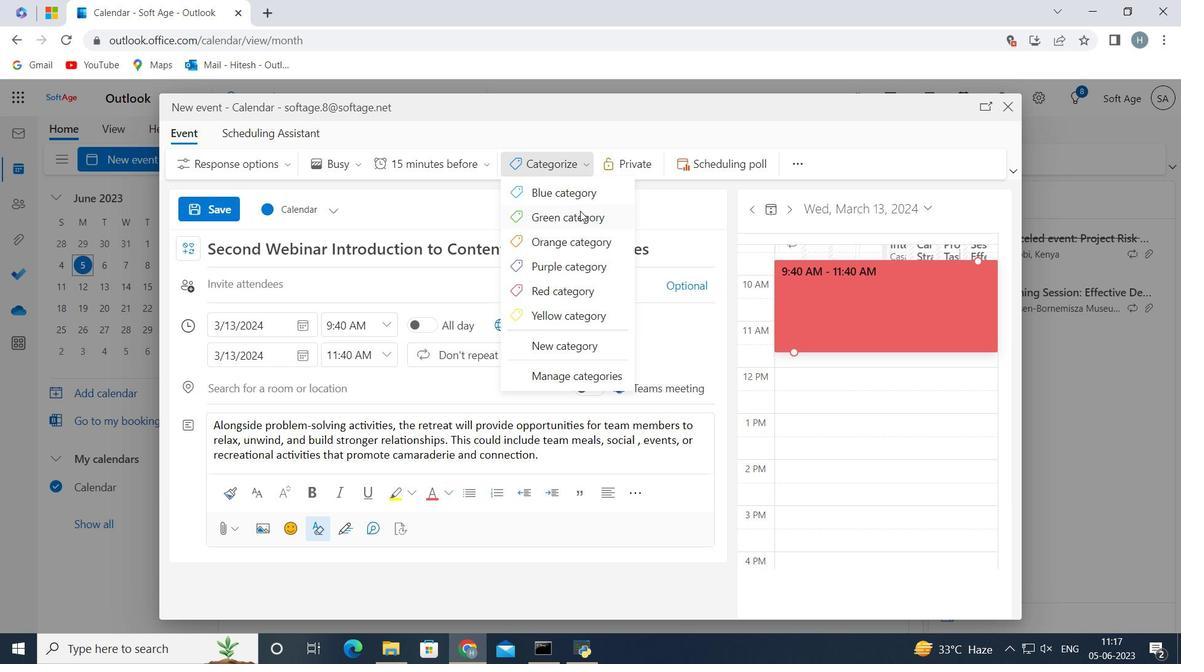 
Action: Mouse moved to (325, 385)
Screenshot: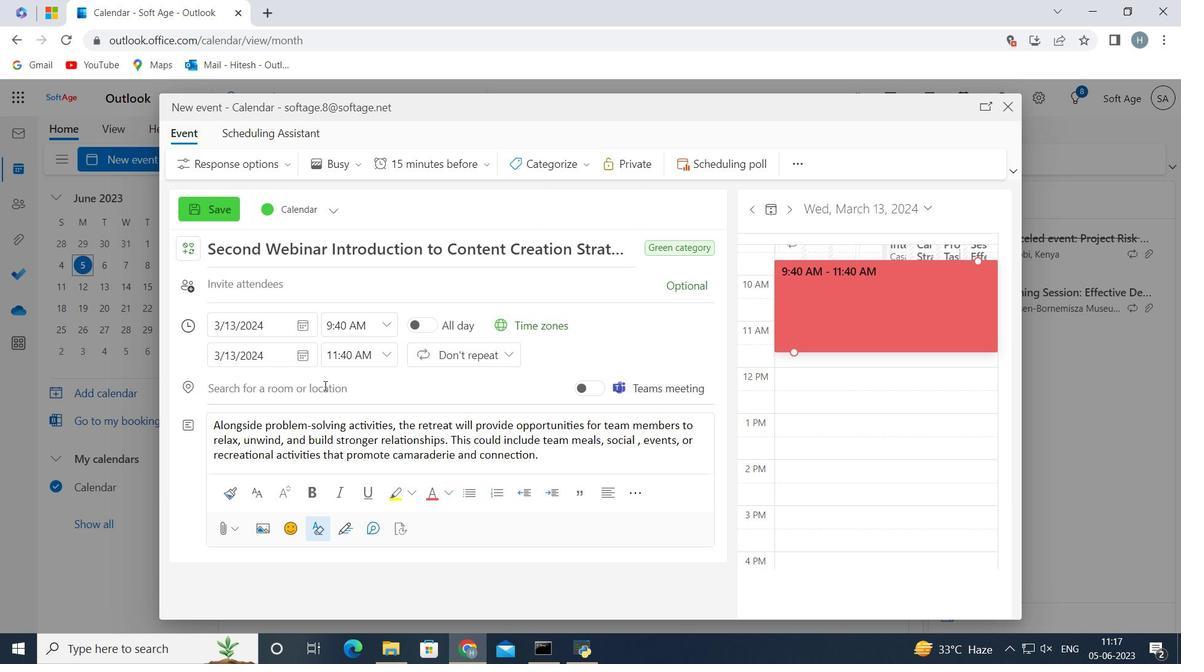
Action: Mouse pressed left at (325, 385)
Screenshot: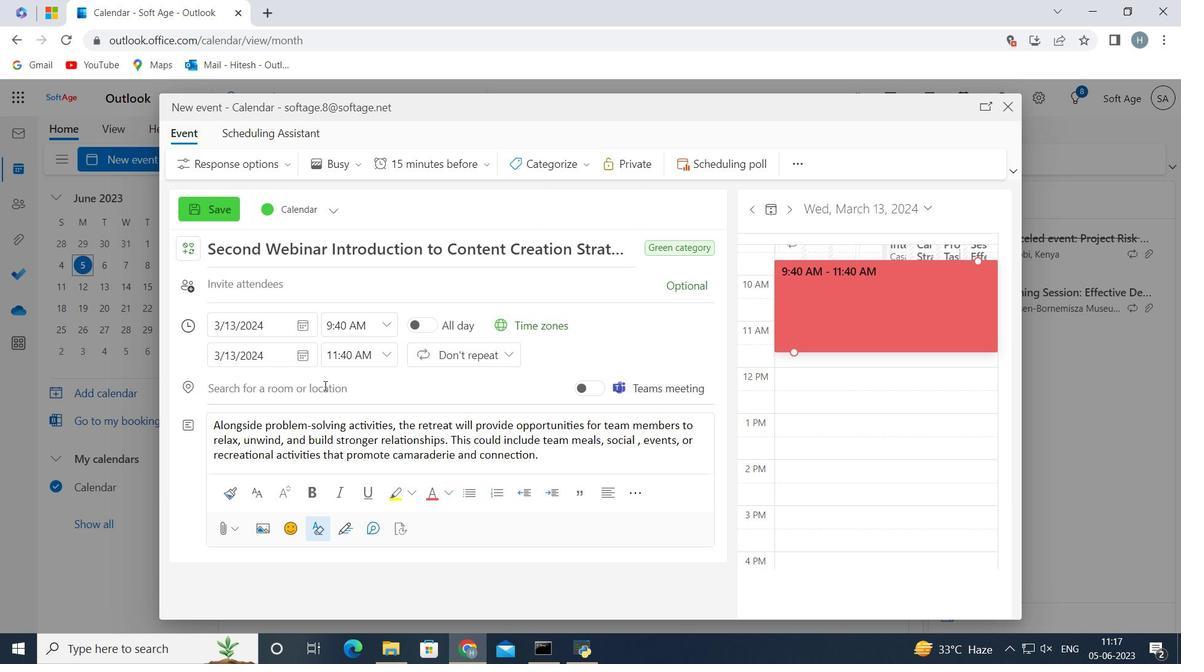 
Action: Key pressed <Key.shift>Madrid,<Key.space><Key.shift>Spain<Key.space>
Screenshot: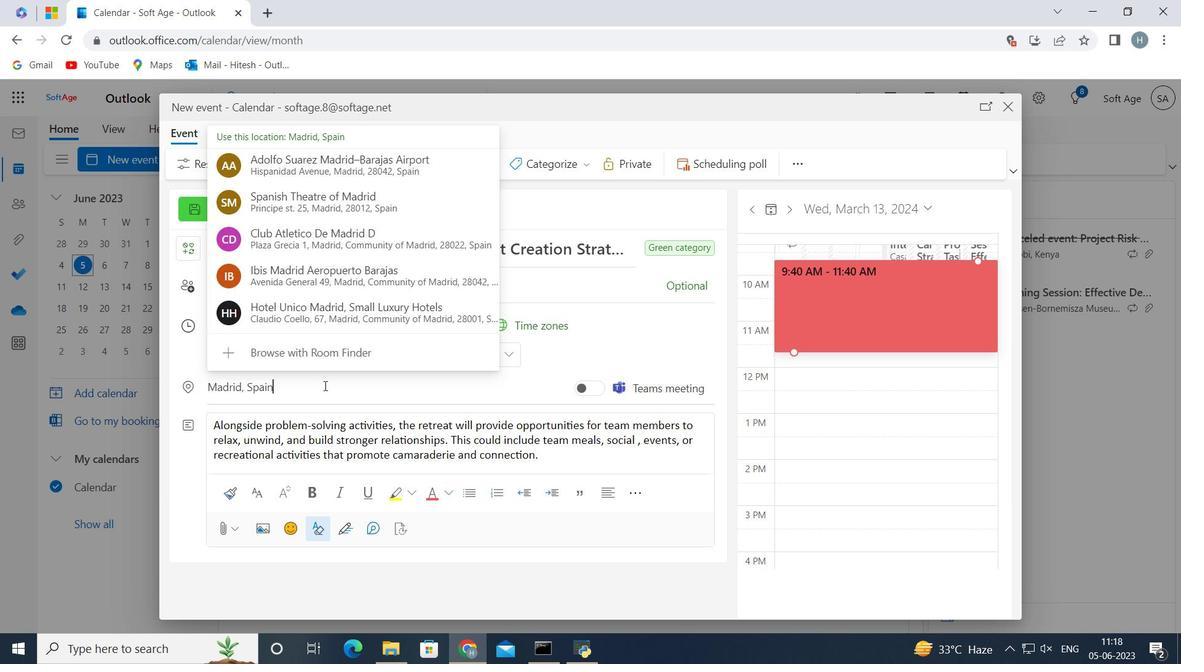
Action: Mouse moved to (658, 344)
Screenshot: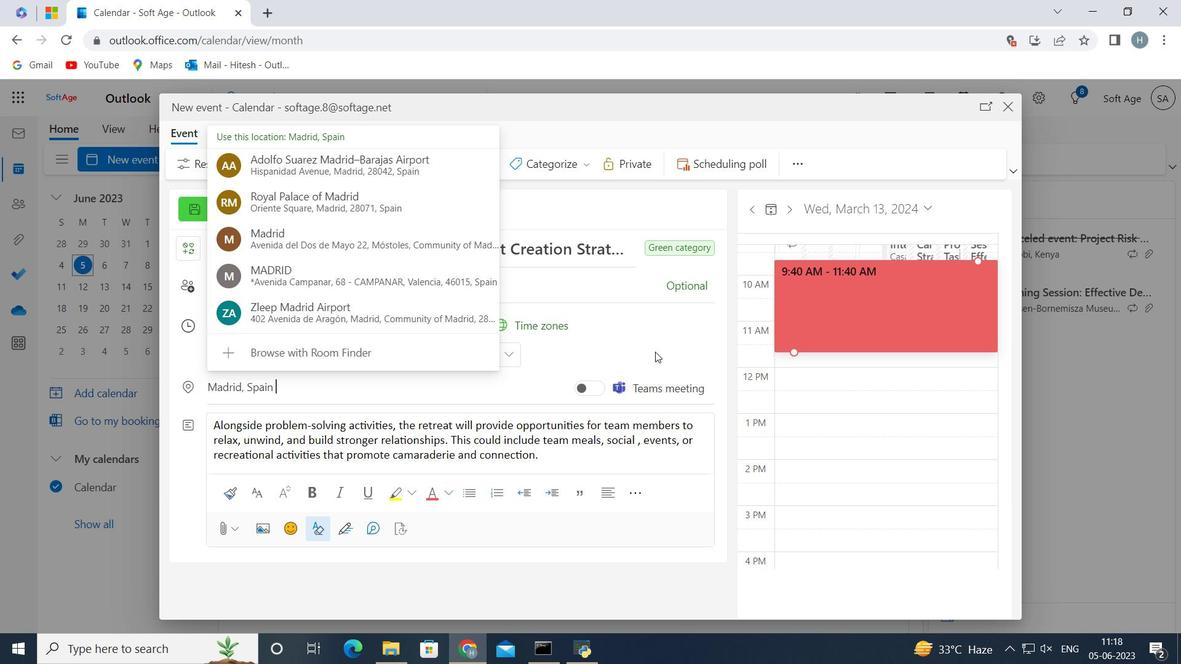 
Action: Mouse pressed left at (658, 344)
Screenshot: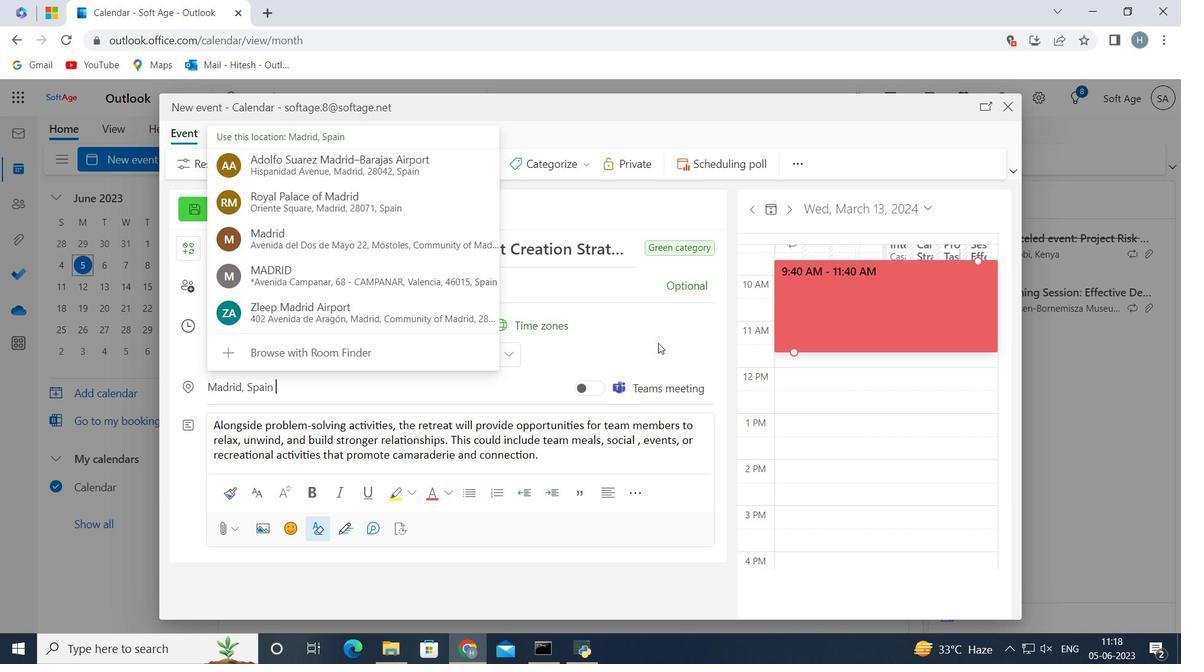 
Action: Mouse moved to (413, 284)
Screenshot: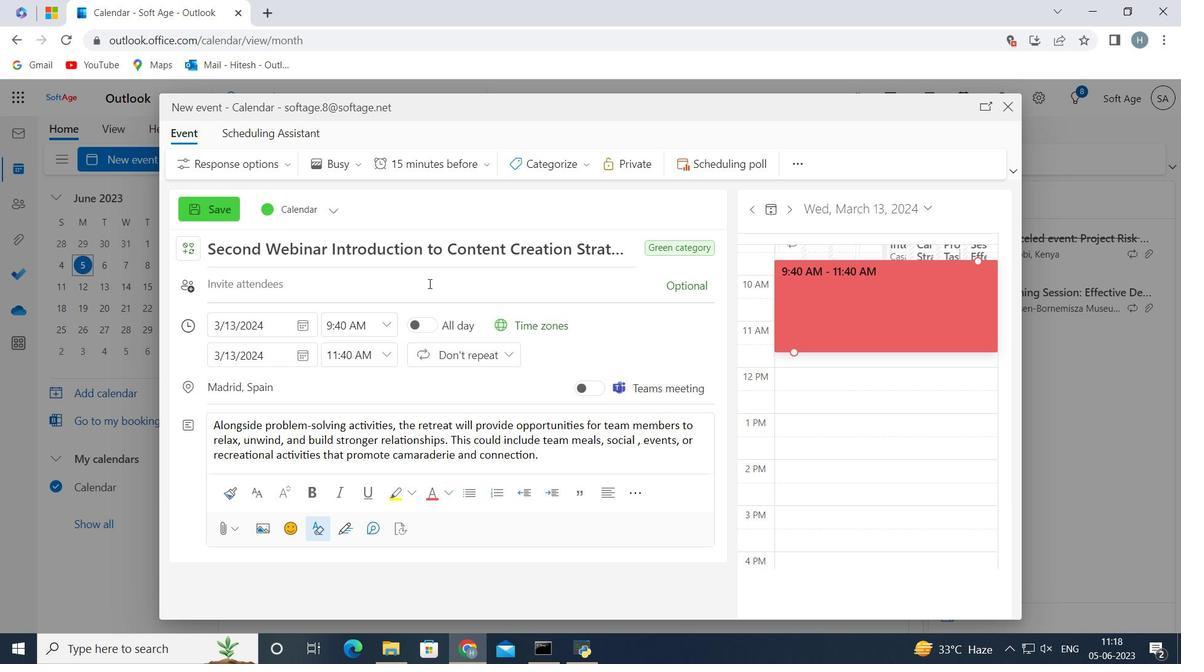 
Action: Mouse pressed left at (413, 284)
Screenshot: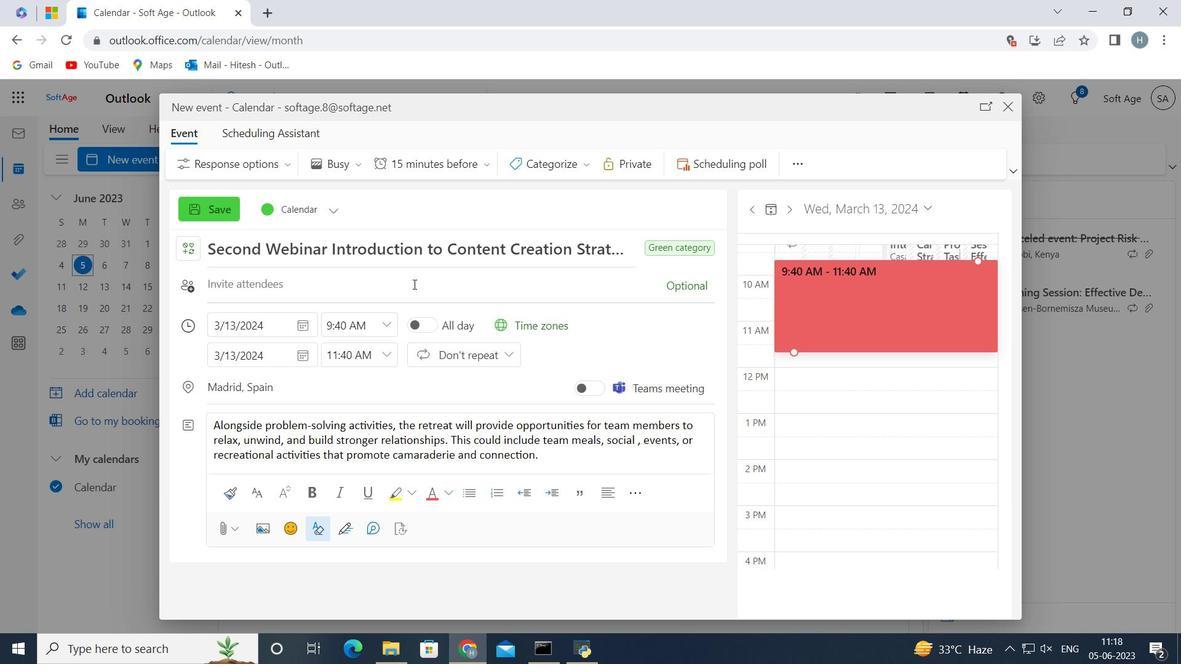 
Action: Key pressed softage.
Screenshot: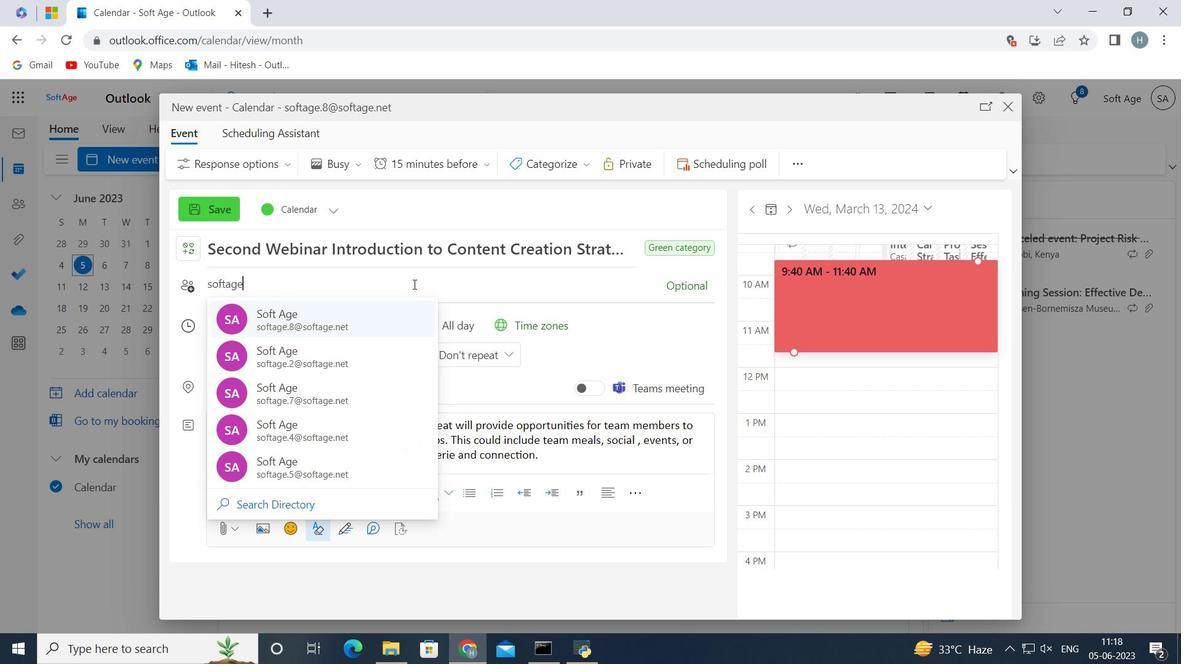 
Action: Mouse moved to (413, 284)
Screenshot: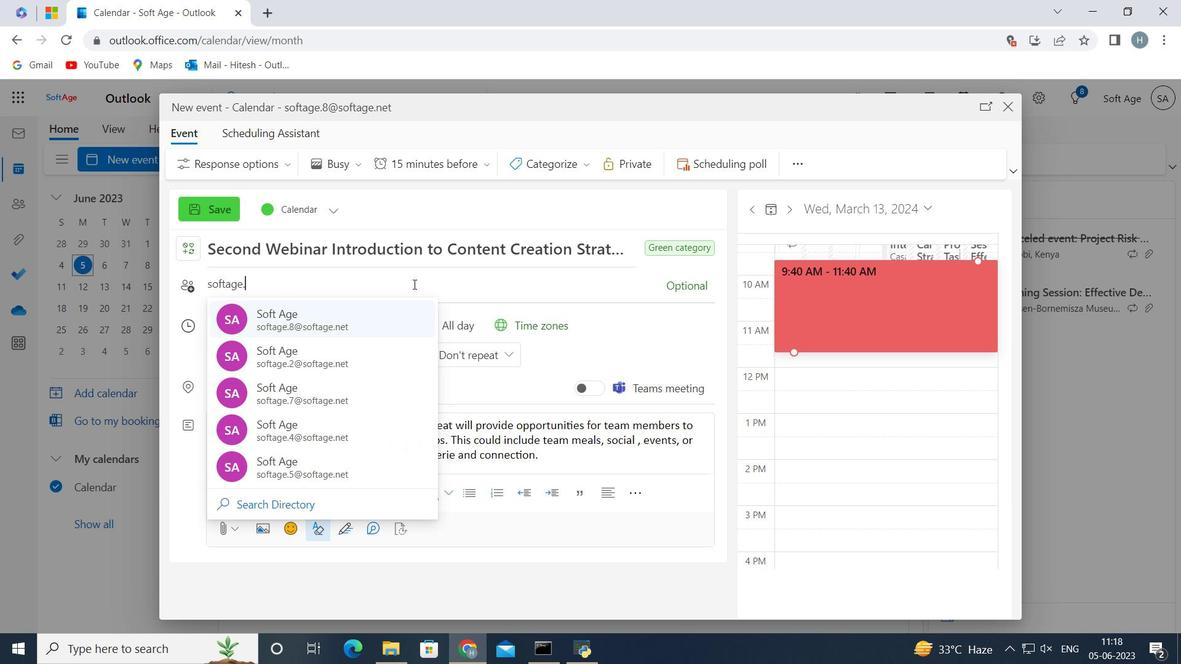 
Action: Key pressed 9<Key.shift>@softage.net
Screenshot: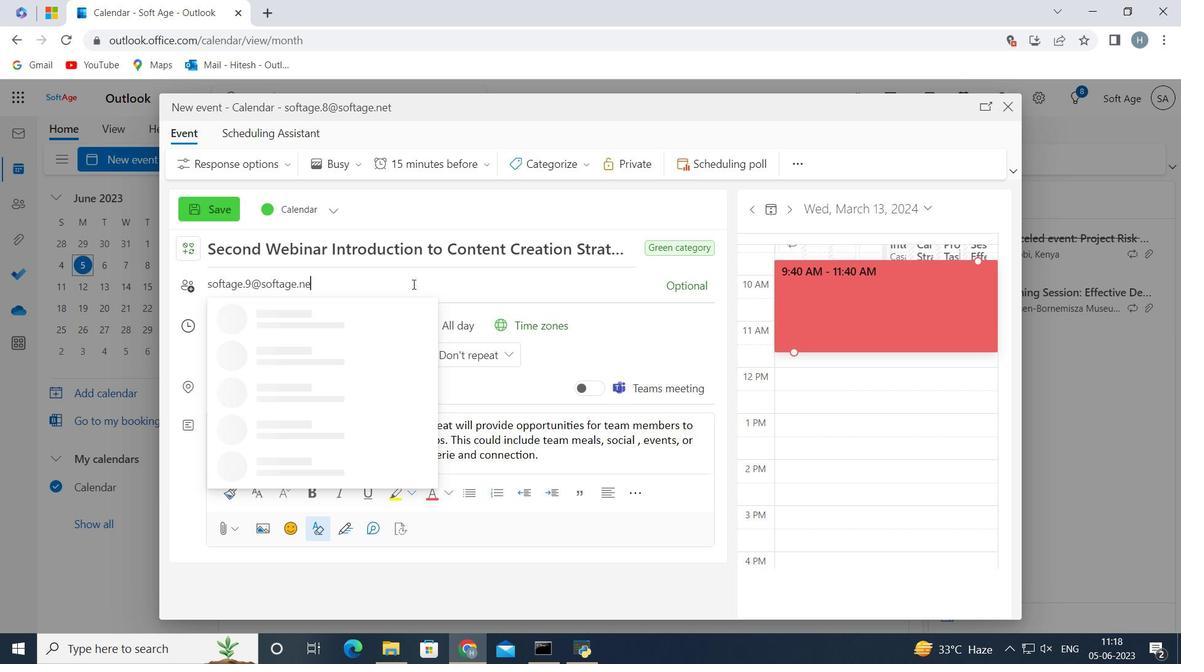 
Action: Mouse moved to (331, 322)
Screenshot: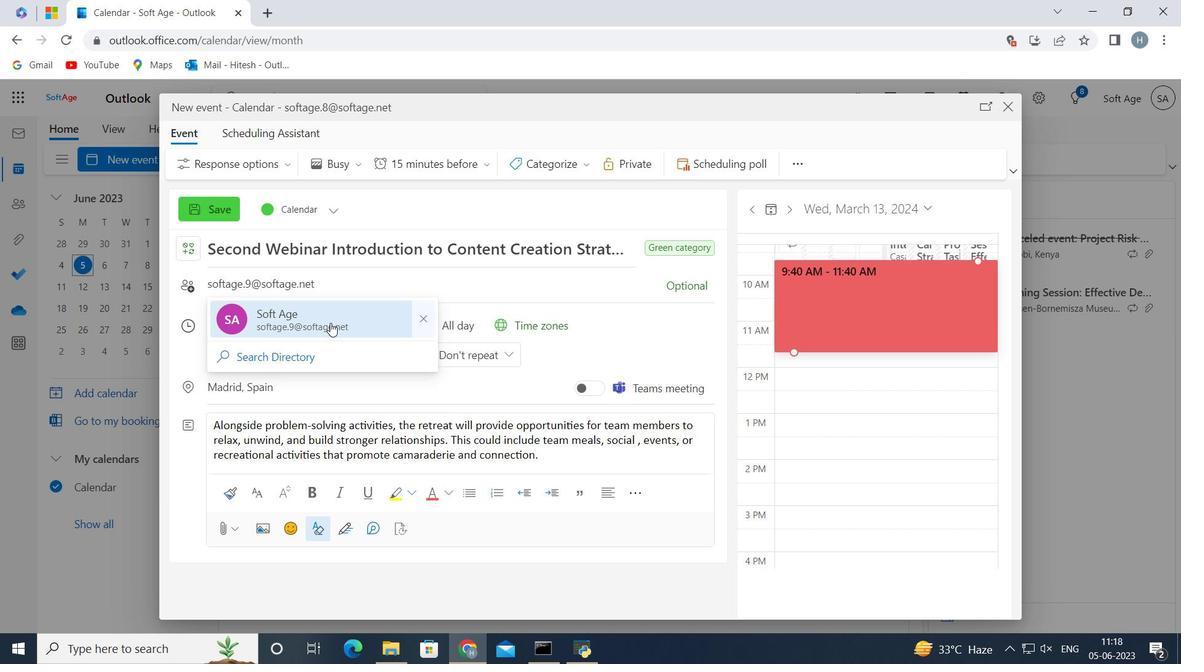 
Action: Mouse pressed left at (331, 322)
Screenshot: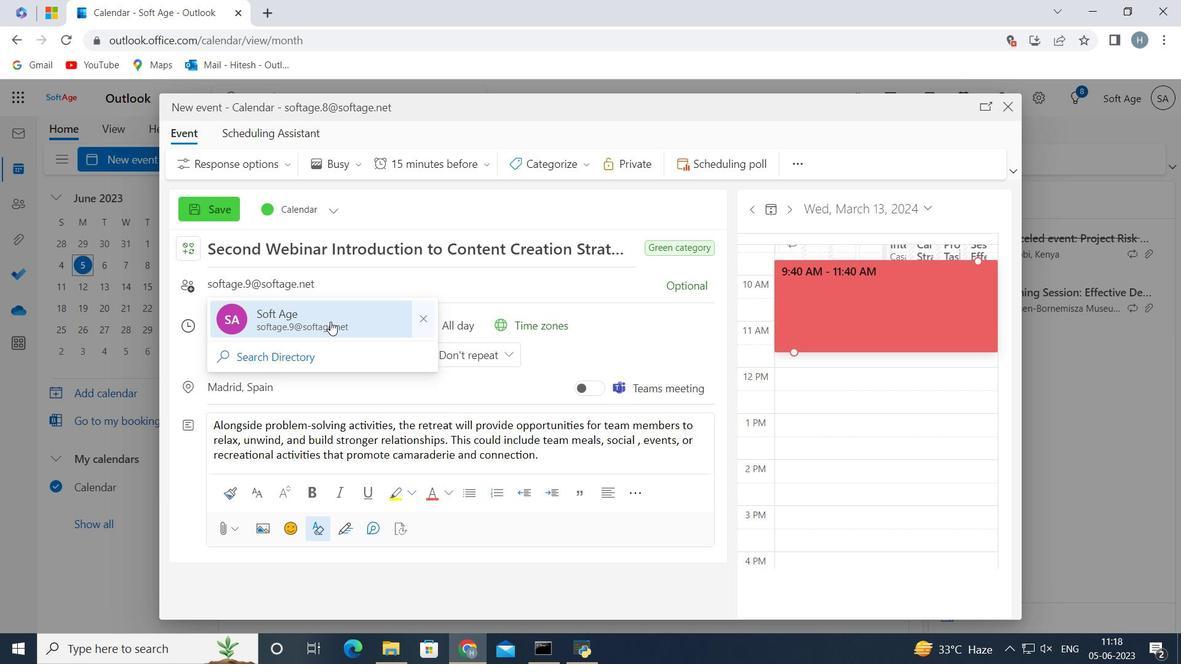 
Action: Key pressed softage.10<Key.shift>@softage.net
Screenshot: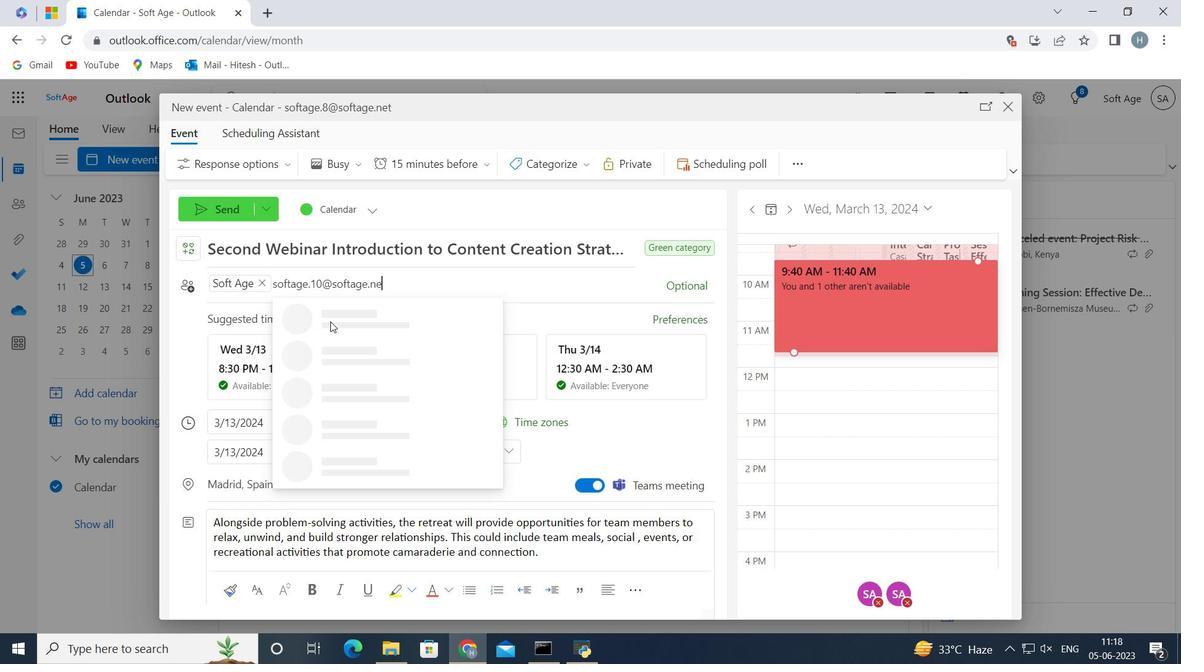 
Action: Mouse pressed left at (331, 322)
Screenshot: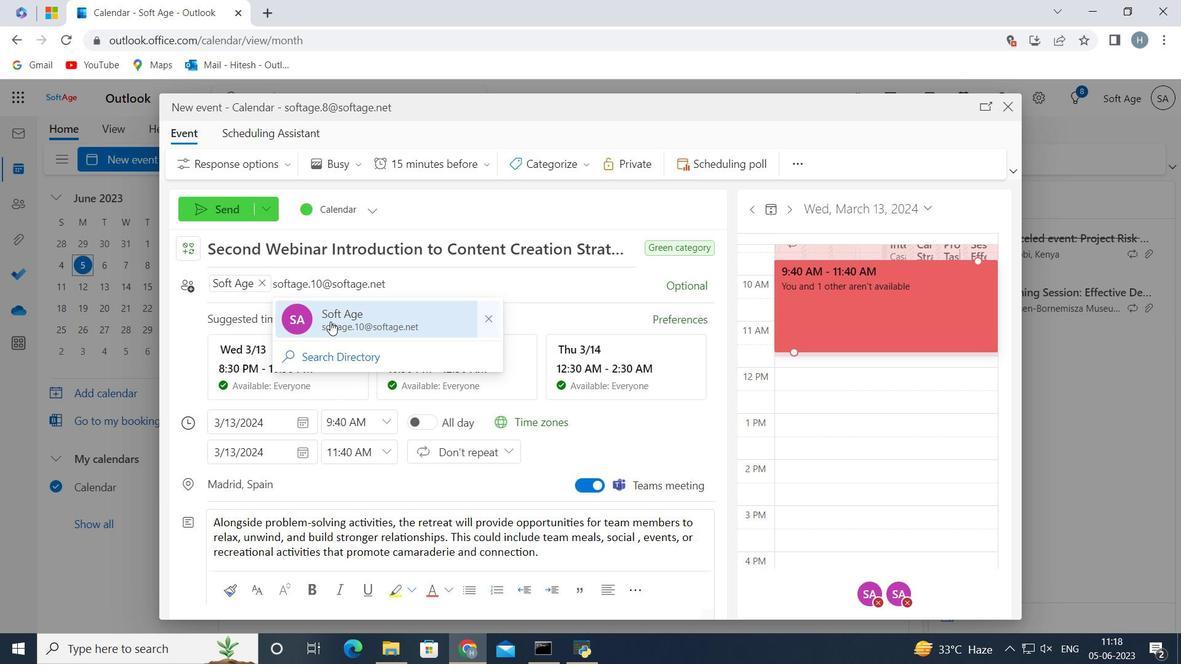 
Action: Mouse moved to (486, 164)
Screenshot: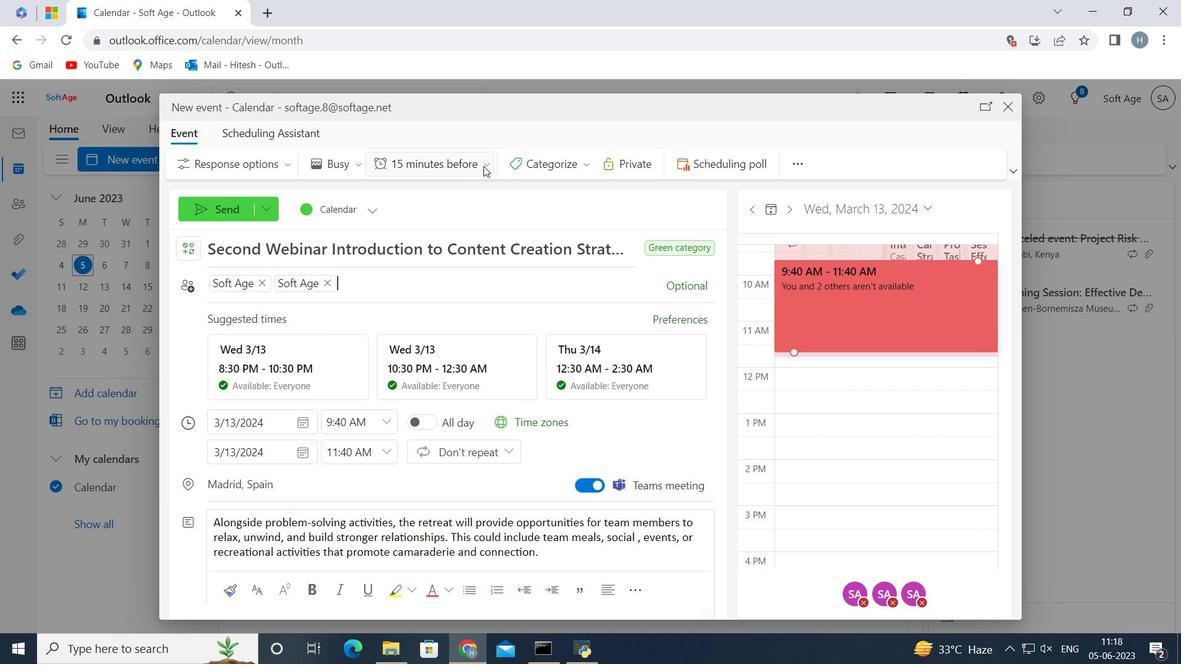 
Action: Mouse pressed left at (486, 164)
Screenshot: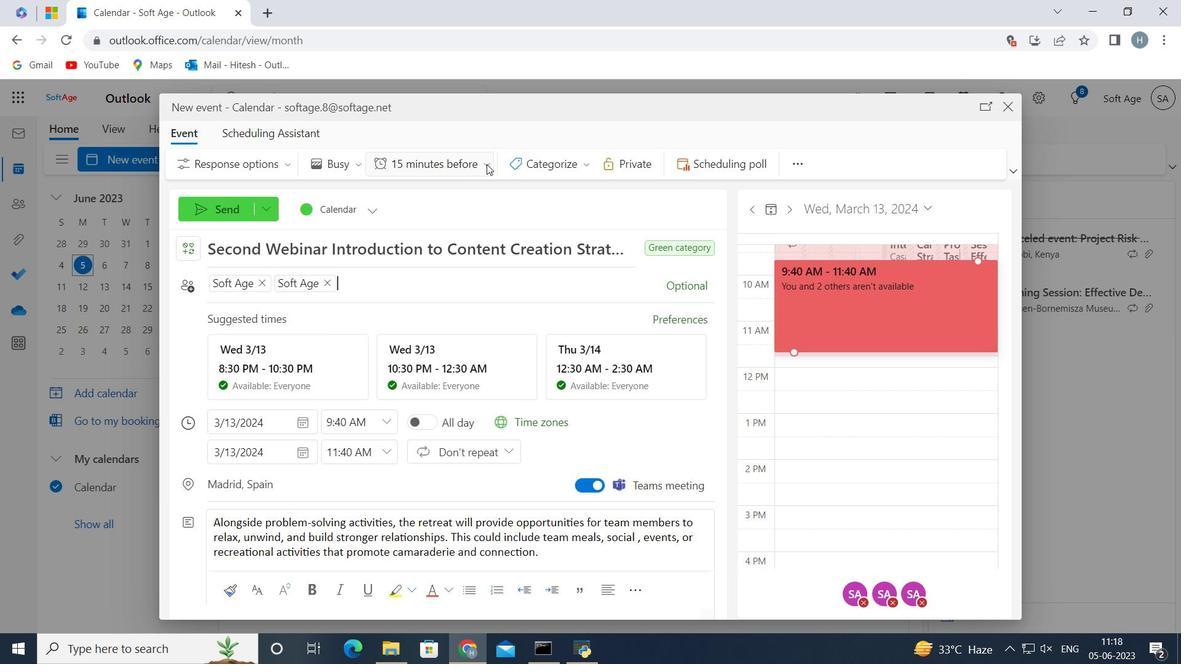
Action: Mouse moved to (431, 278)
Screenshot: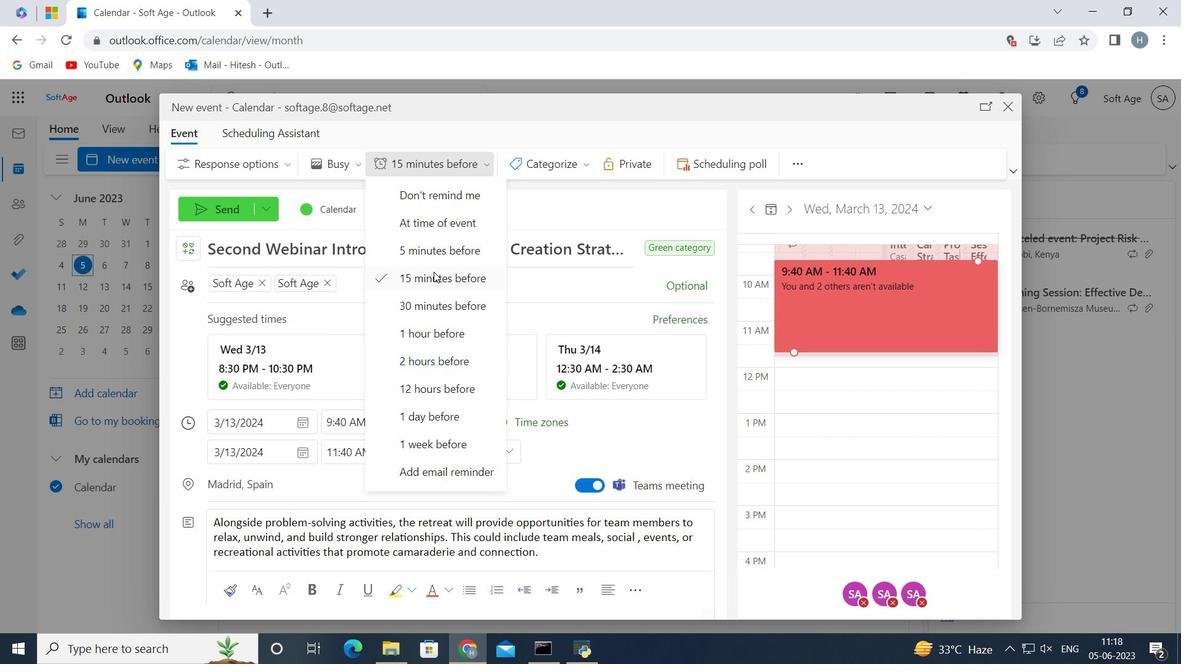 
Action: Mouse pressed left at (431, 278)
Screenshot: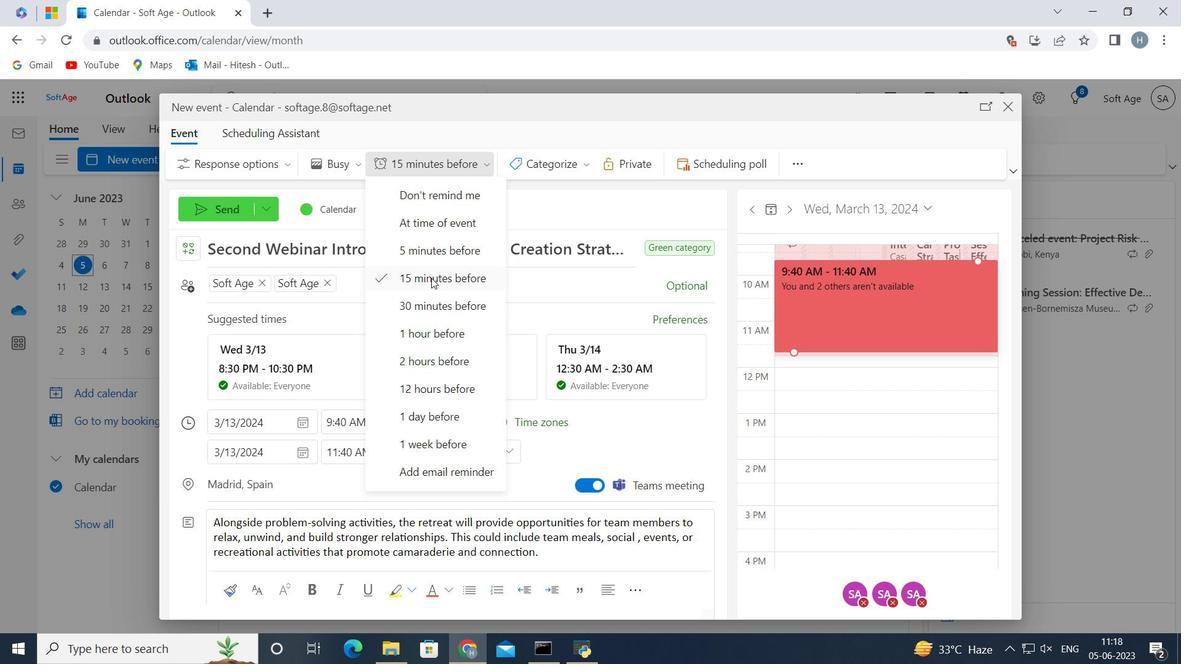 
Action: Mouse moved to (232, 212)
Screenshot: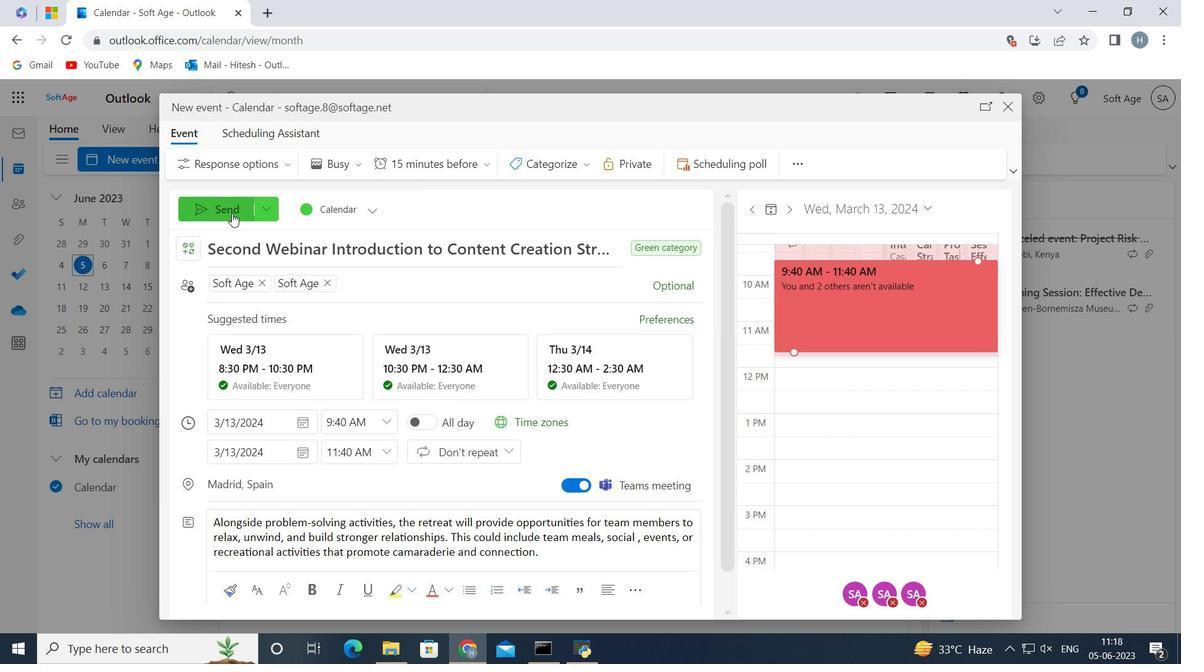 
Action: Mouse pressed left at (232, 212)
Screenshot: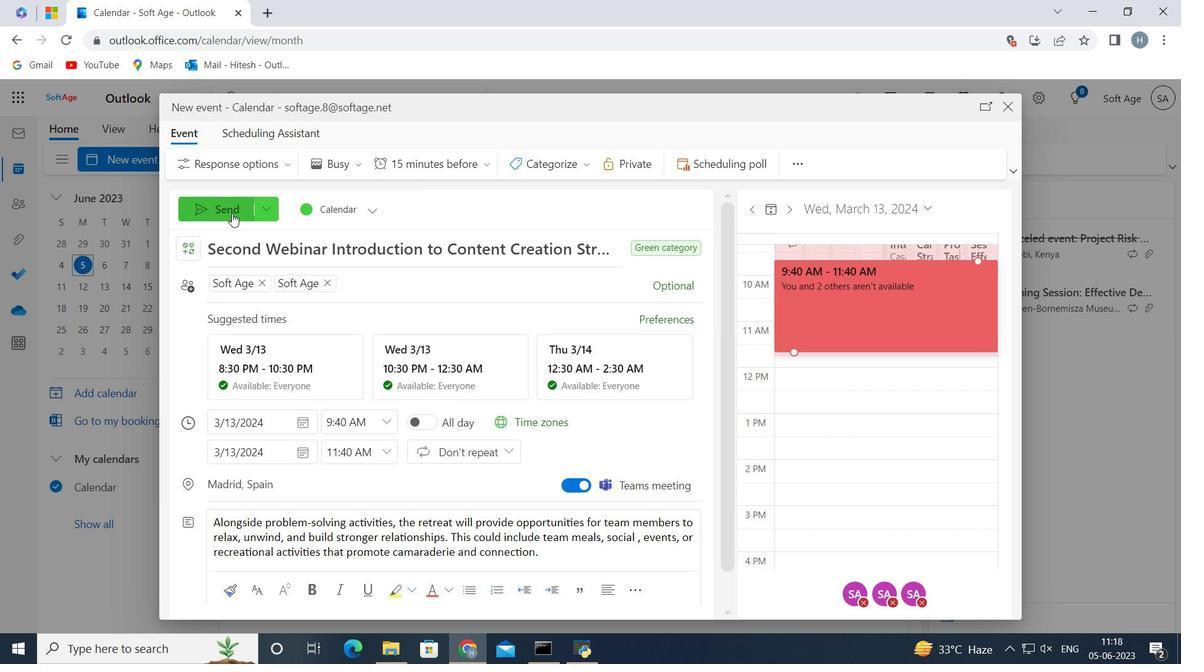 
Action: Mouse moved to (610, 214)
Screenshot: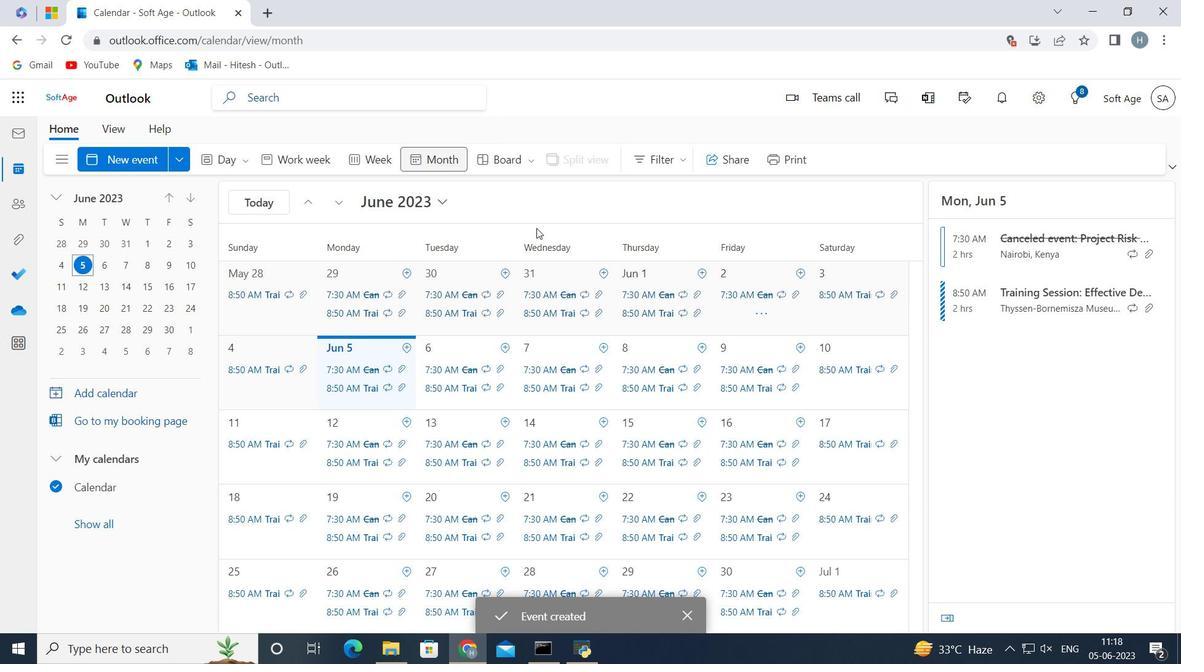 
